 Task: Create a due date automation trigger when advanced on, on the tuesday before a card is due add fields with custom field "Resume" set to 10 at 11:00 AM.
Action: Mouse moved to (974, 289)
Screenshot: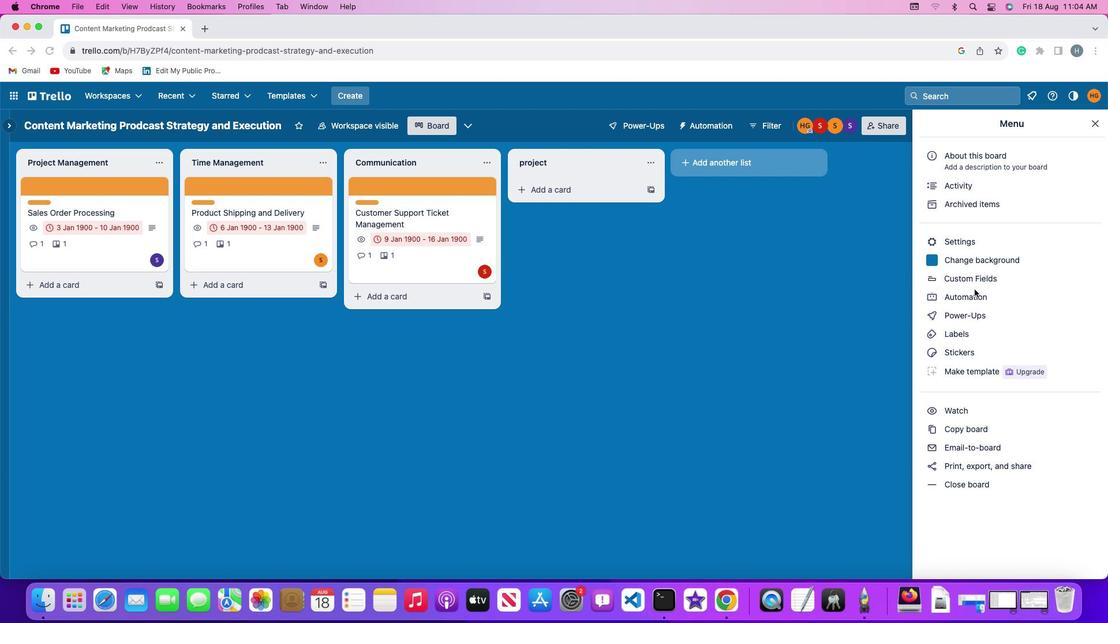 
Action: Mouse pressed left at (974, 289)
Screenshot: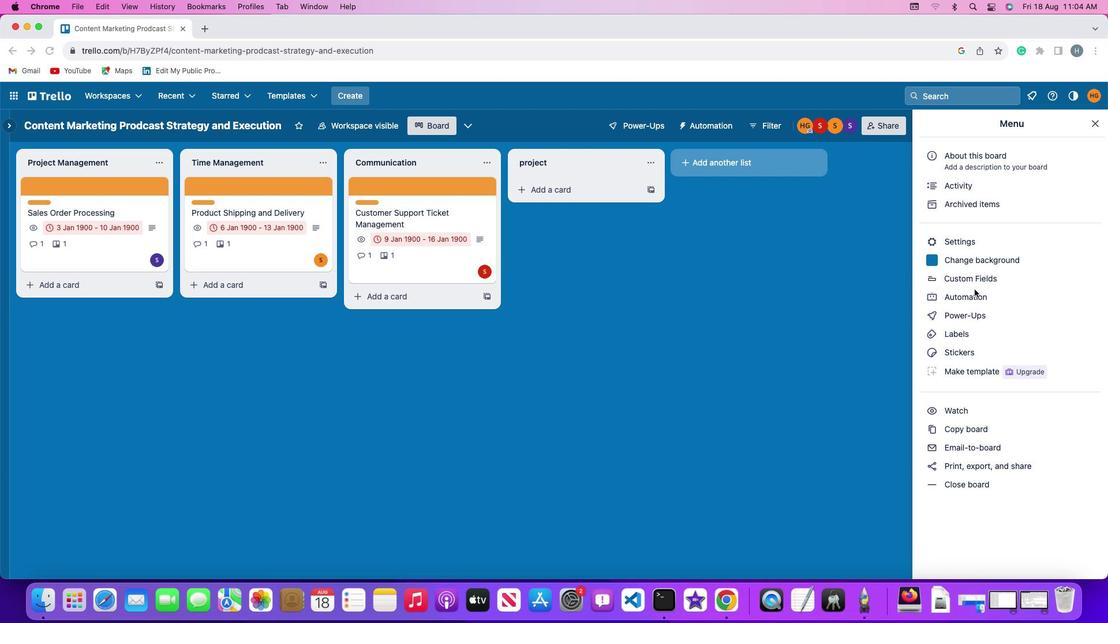 
Action: Mouse moved to (974, 289)
Screenshot: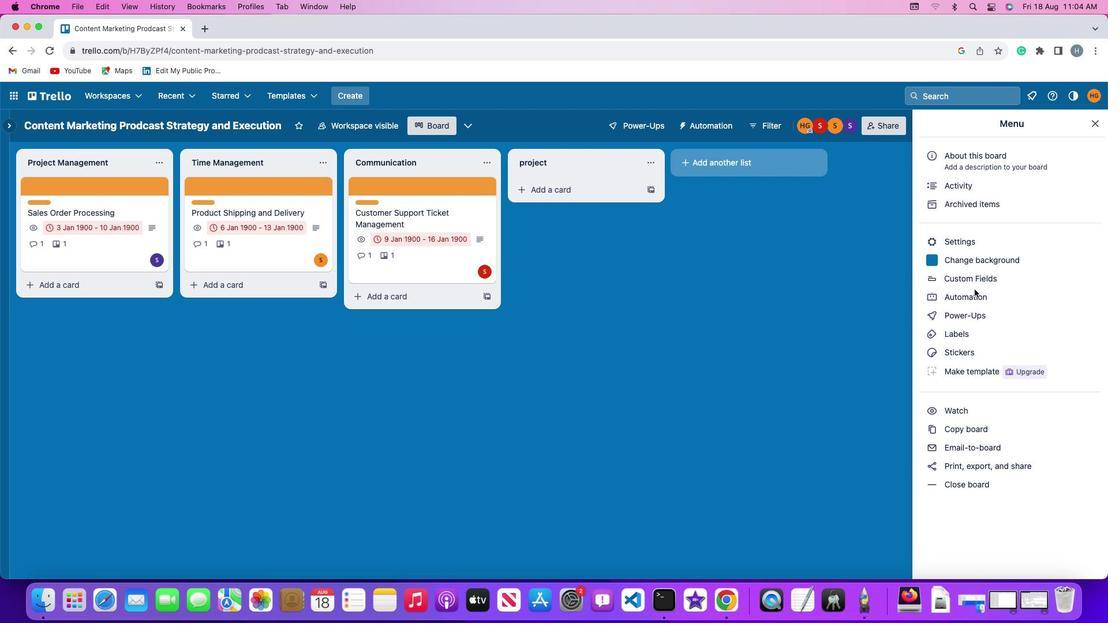 
Action: Mouse pressed left at (974, 289)
Screenshot: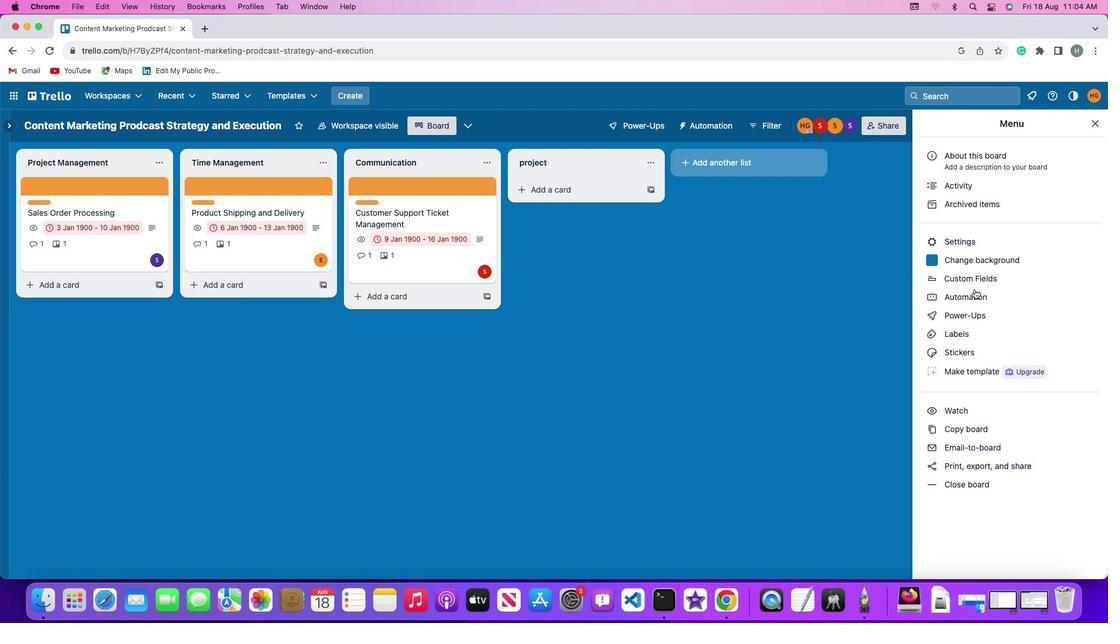 
Action: Mouse moved to (69, 270)
Screenshot: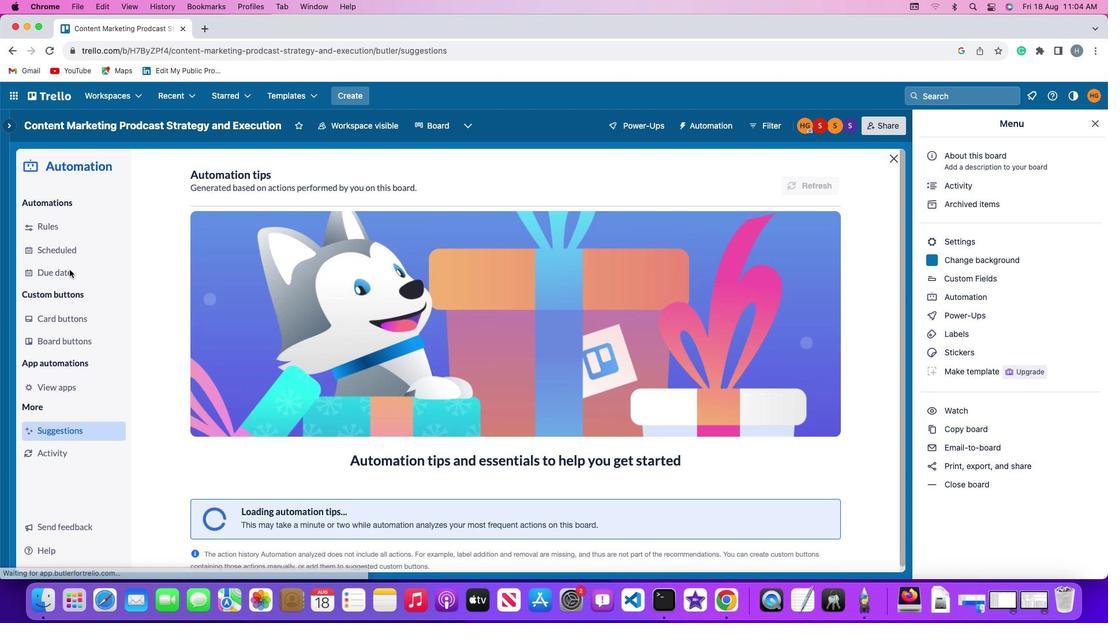 
Action: Mouse pressed left at (69, 270)
Screenshot: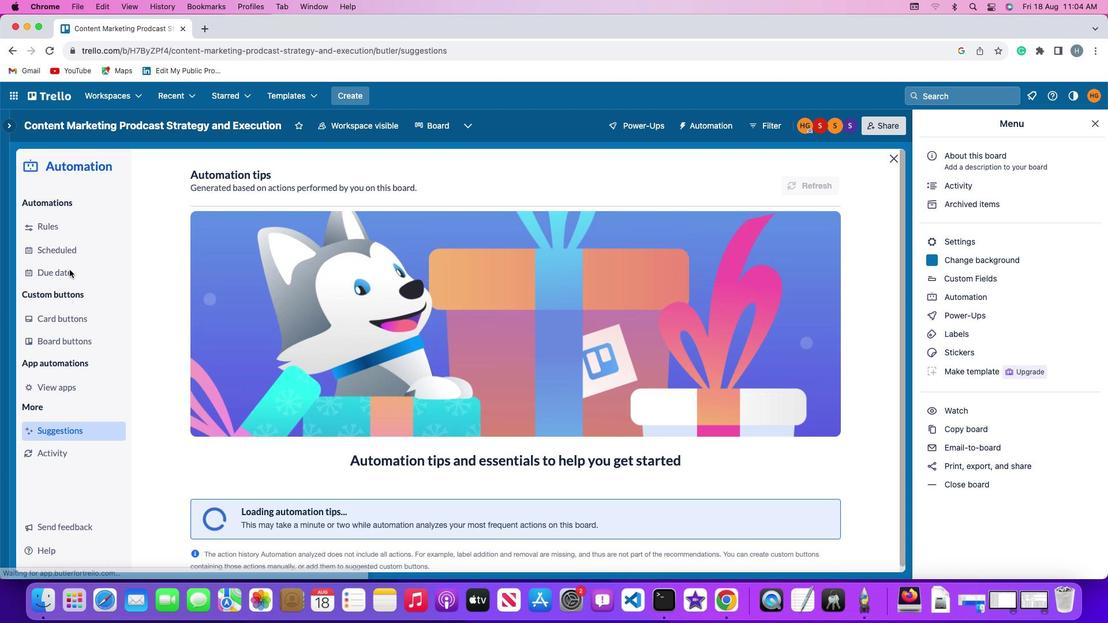 
Action: Mouse moved to (781, 178)
Screenshot: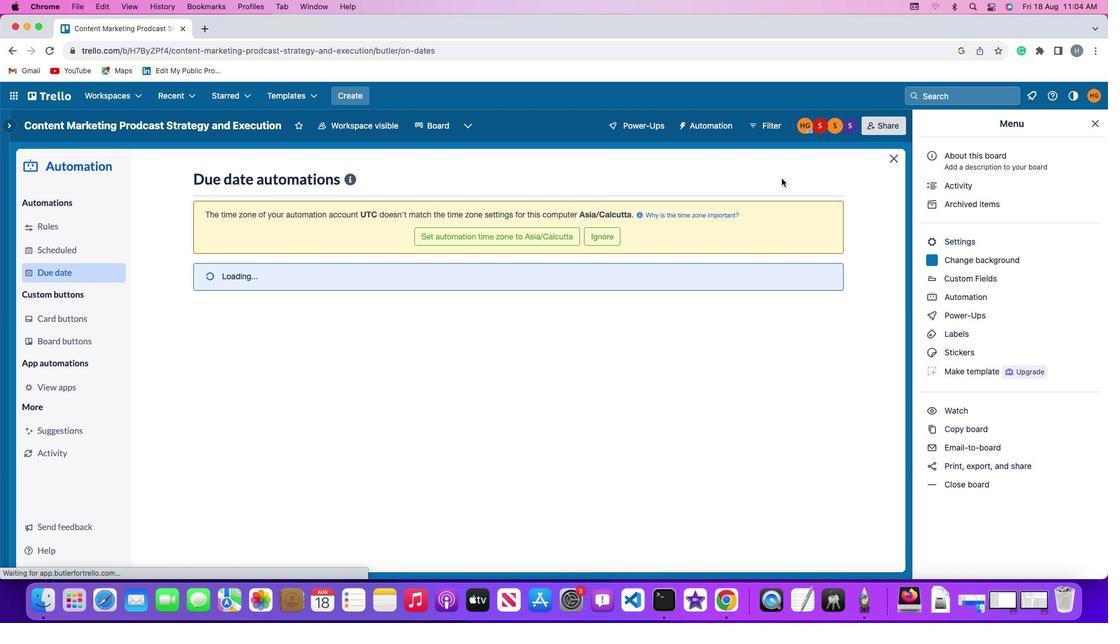 
Action: Mouse pressed left at (781, 178)
Screenshot: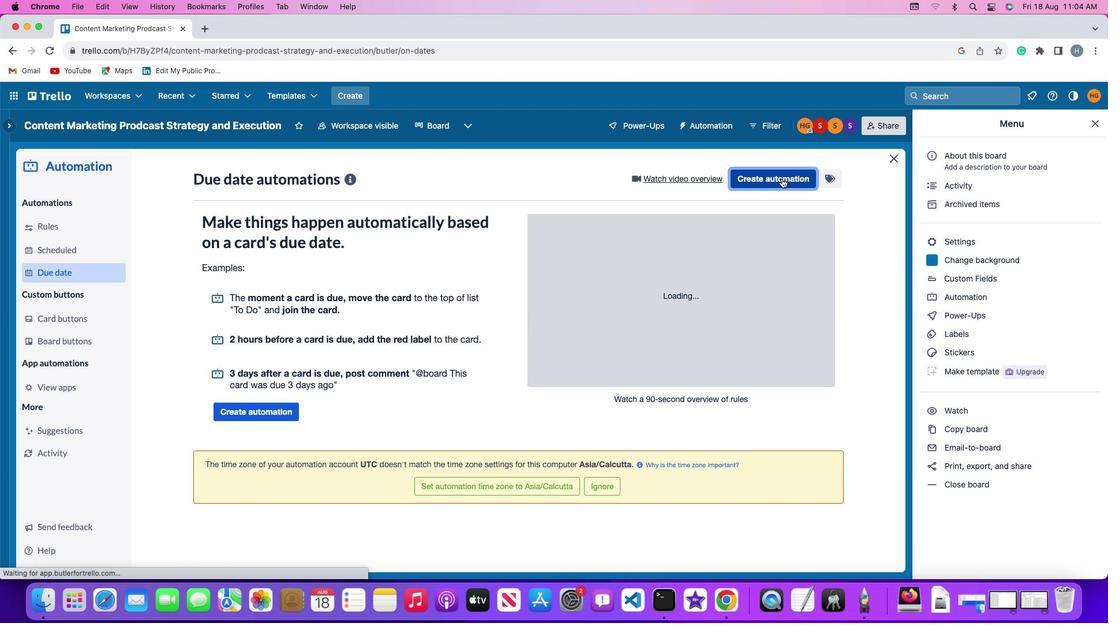 
Action: Mouse moved to (215, 288)
Screenshot: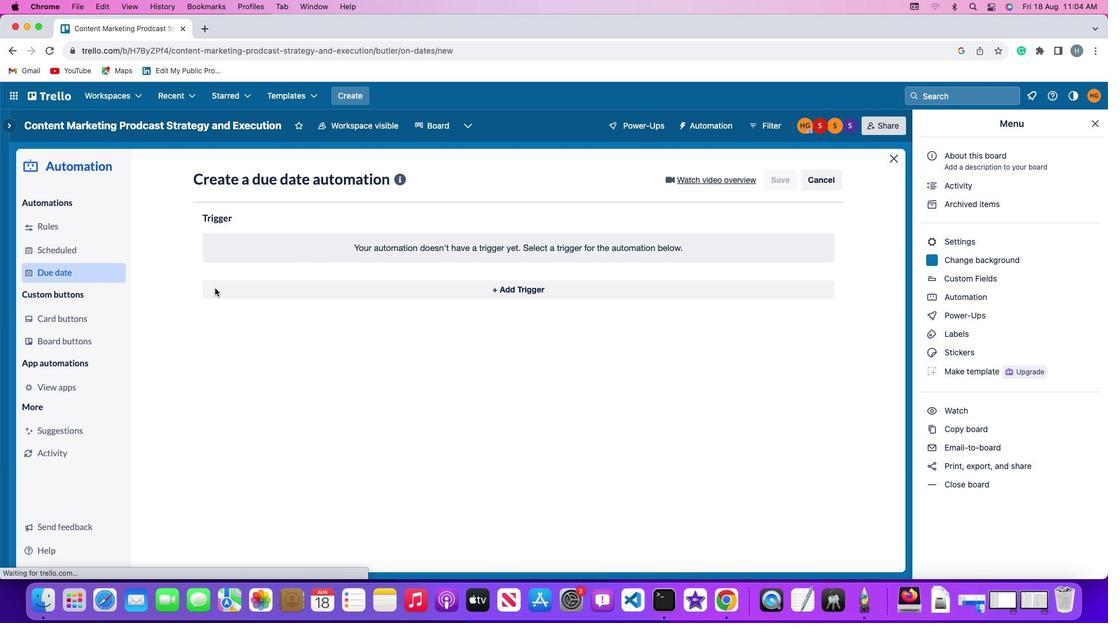 
Action: Mouse pressed left at (215, 288)
Screenshot: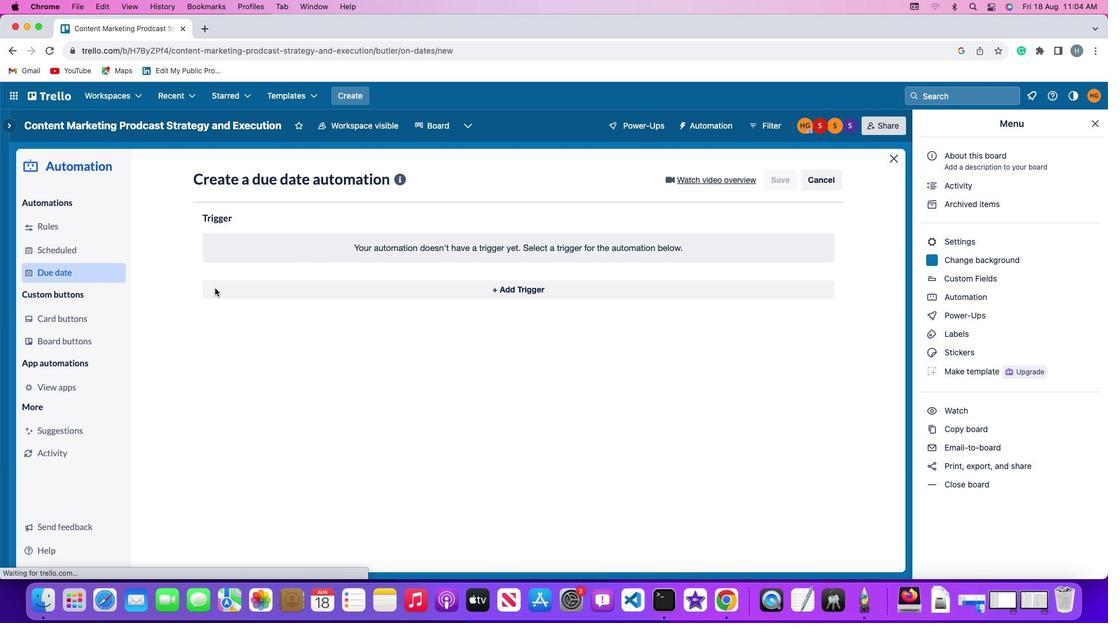 
Action: Mouse moved to (258, 501)
Screenshot: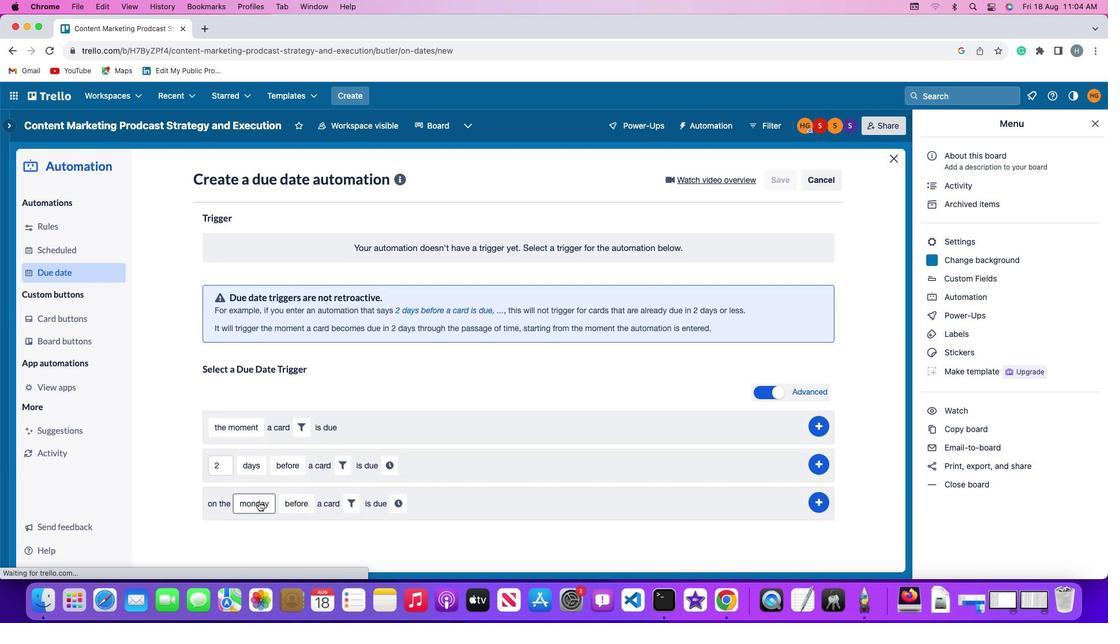 
Action: Mouse pressed left at (258, 501)
Screenshot: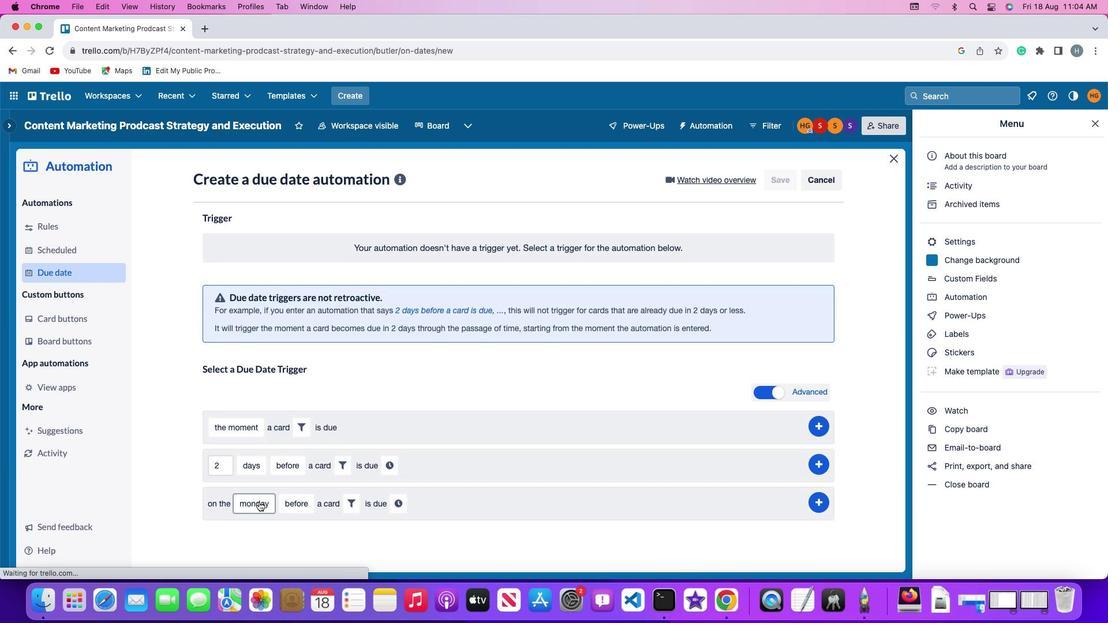 
Action: Mouse moved to (265, 367)
Screenshot: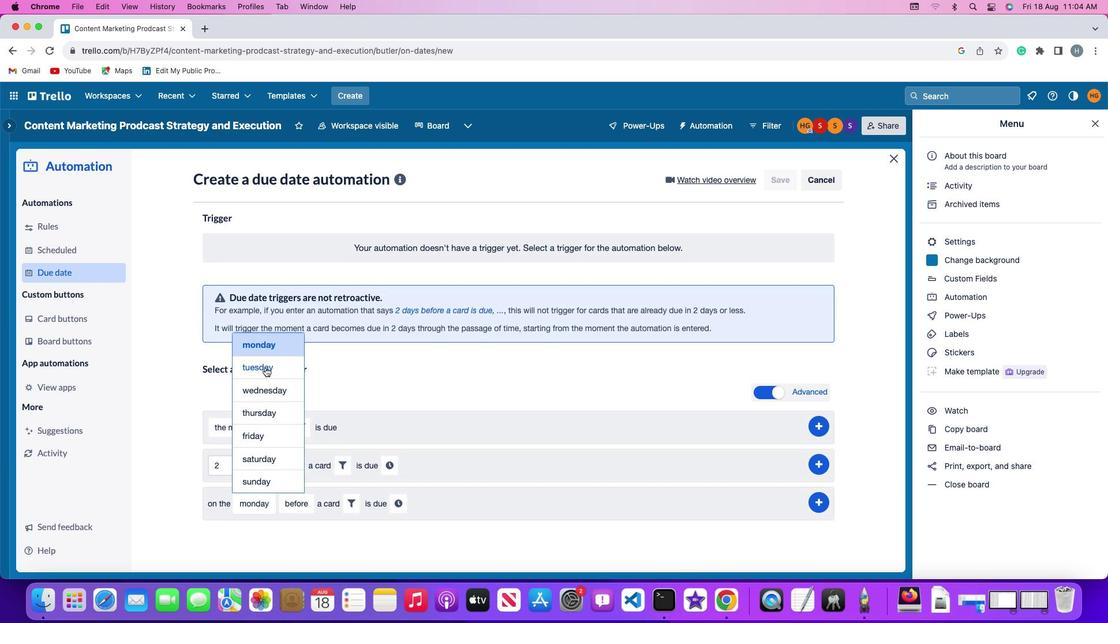 
Action: Mouse pressed left at (265, 367)
Screenshot: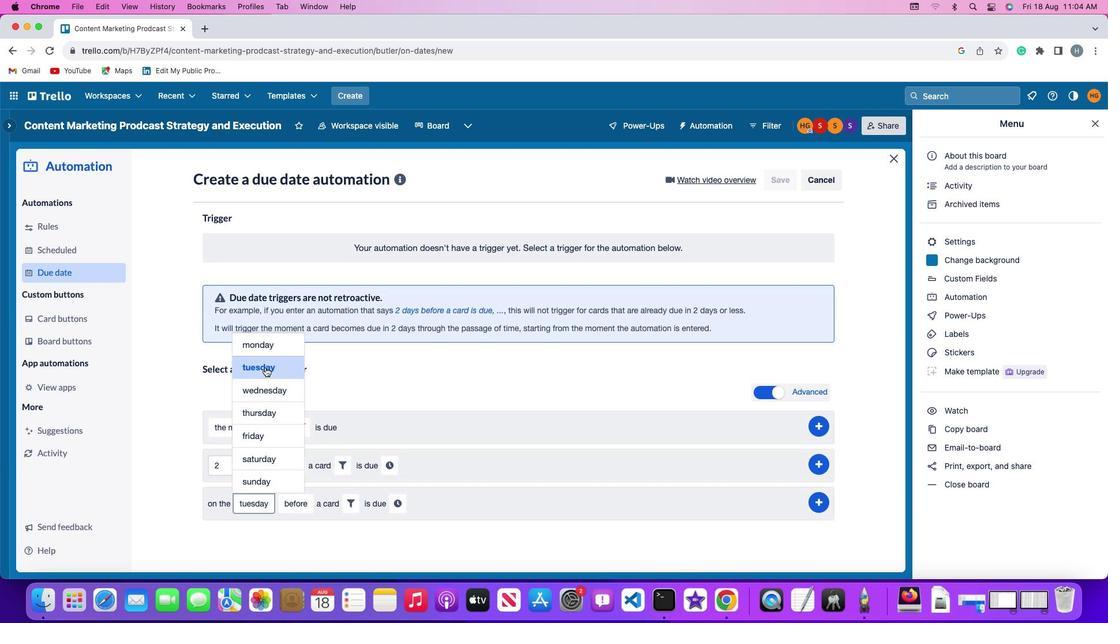 
Action: Mouse moved to (305, 504)
Screenshot: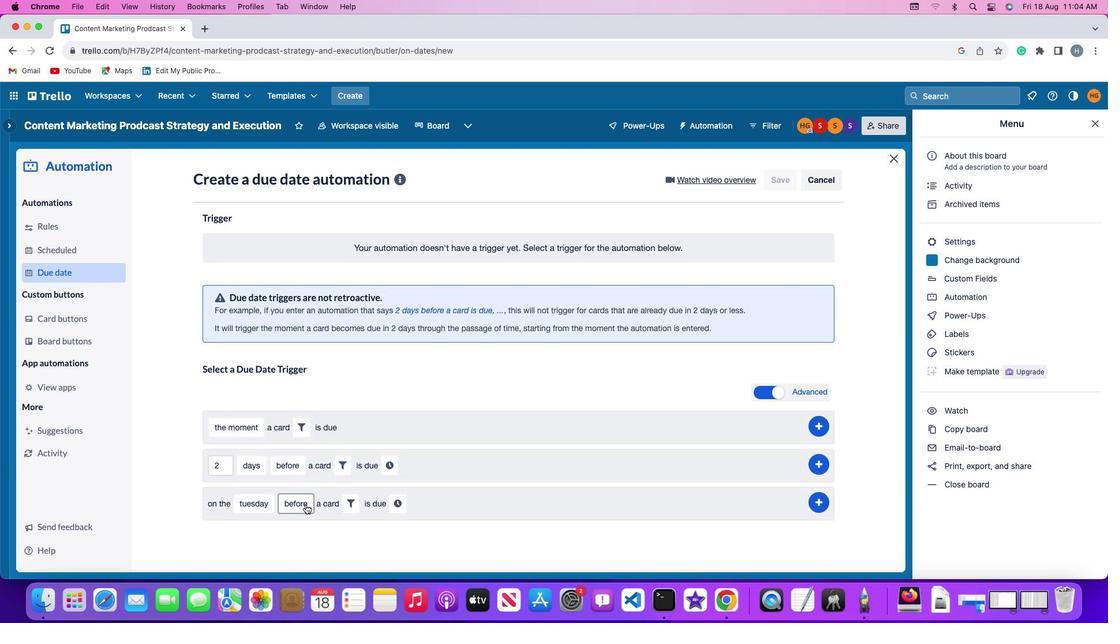 
Action: Mouse pressed left at (305, 504)
Screenshot: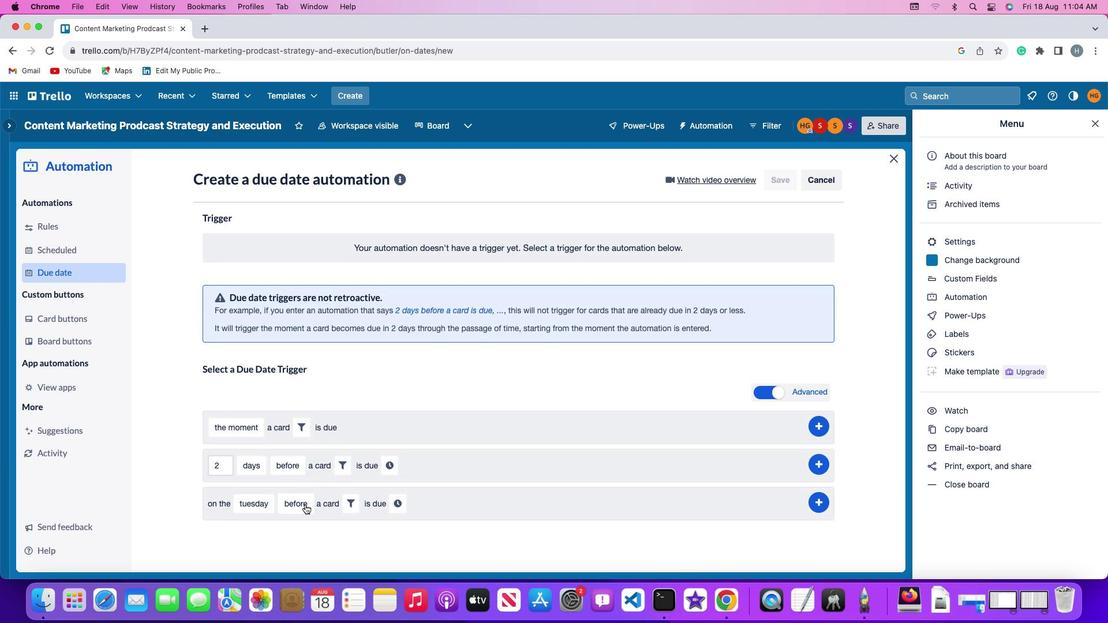 
Action: Mouse moved to (328, 411)
Screenshot: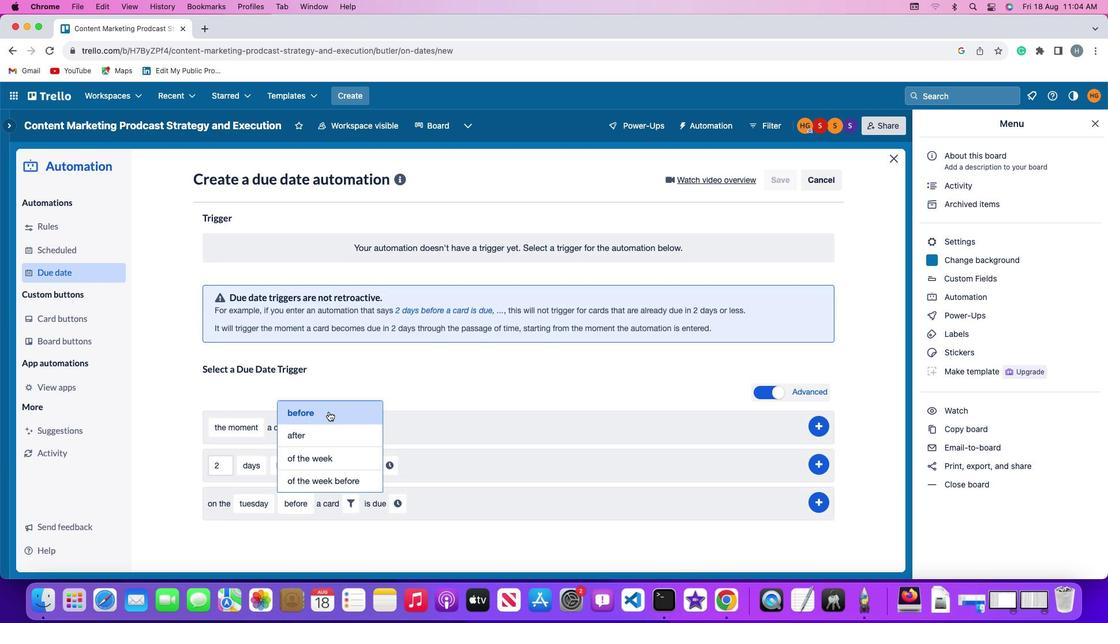 
Action: Mouse pressed left at (328, 411)
Screenshot: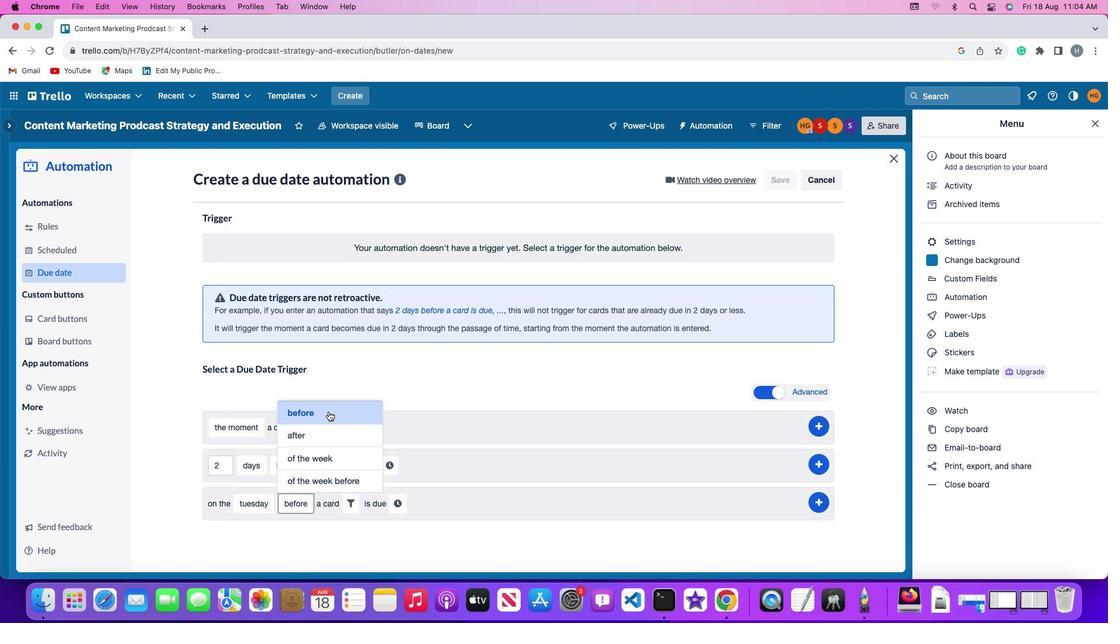 
Action: Mouse moved to (357, 503)
Screenshot: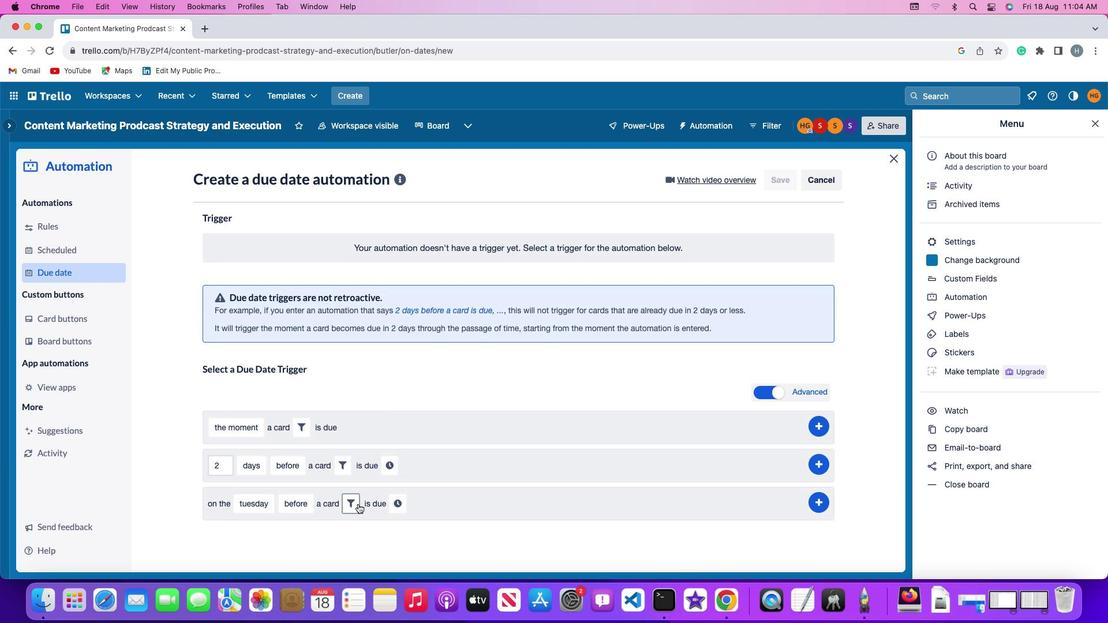 
Action: Mouse pressed left at (357, 503)
Screenshot: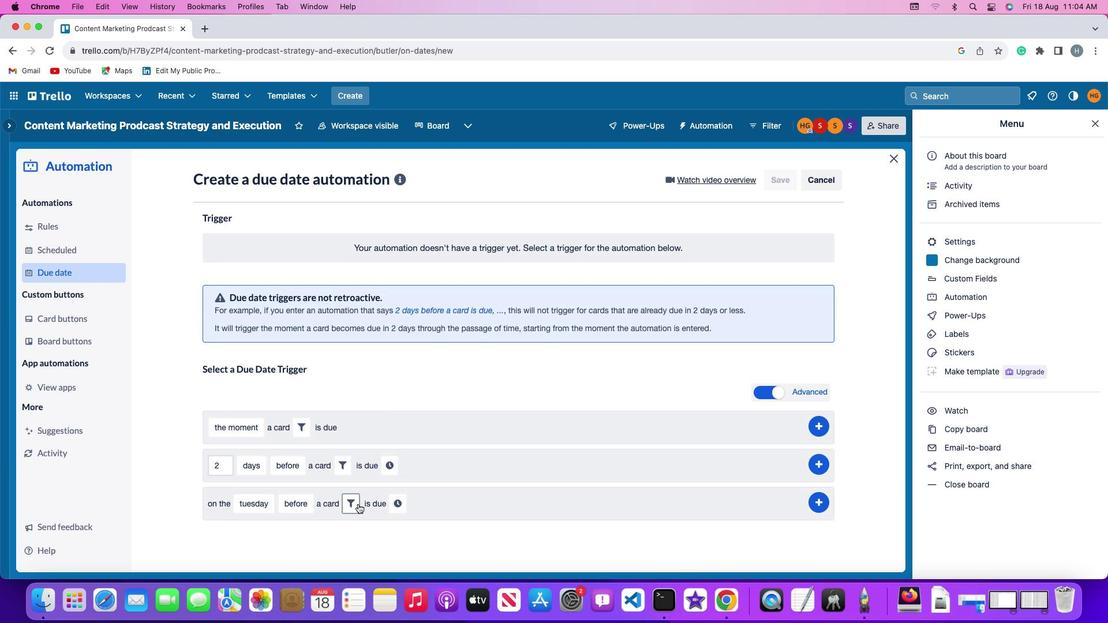 
Action: Mouse moved to (533, 538)
Screenshot: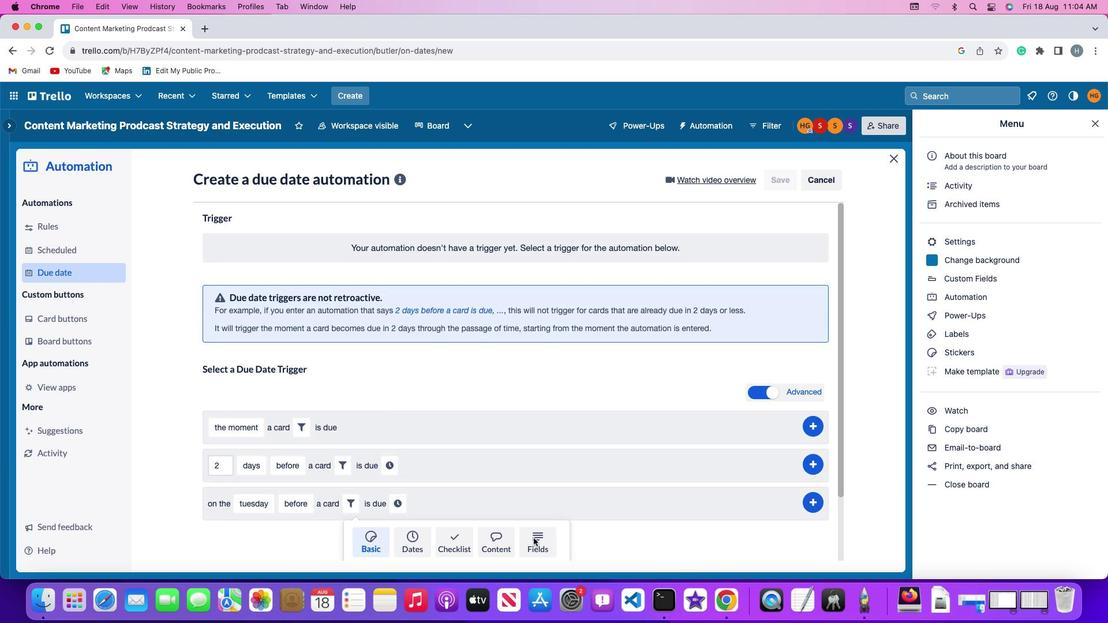 
Action: Mouse pressed left at (533, 538)
Screenshot: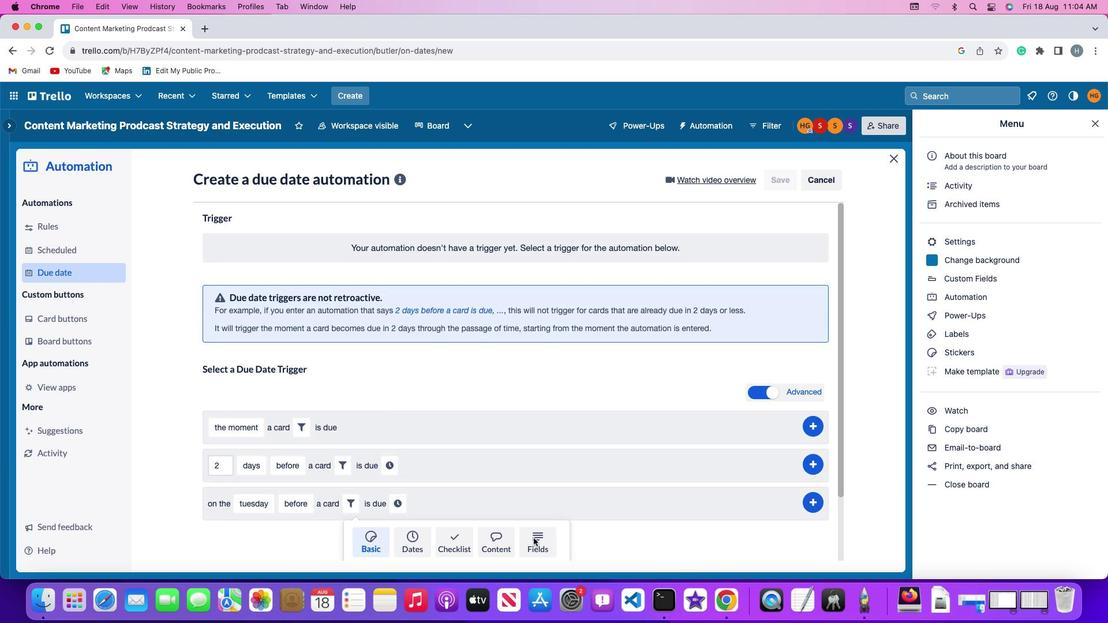 
Action: Mouse moved to (281, 530)
Screenshot: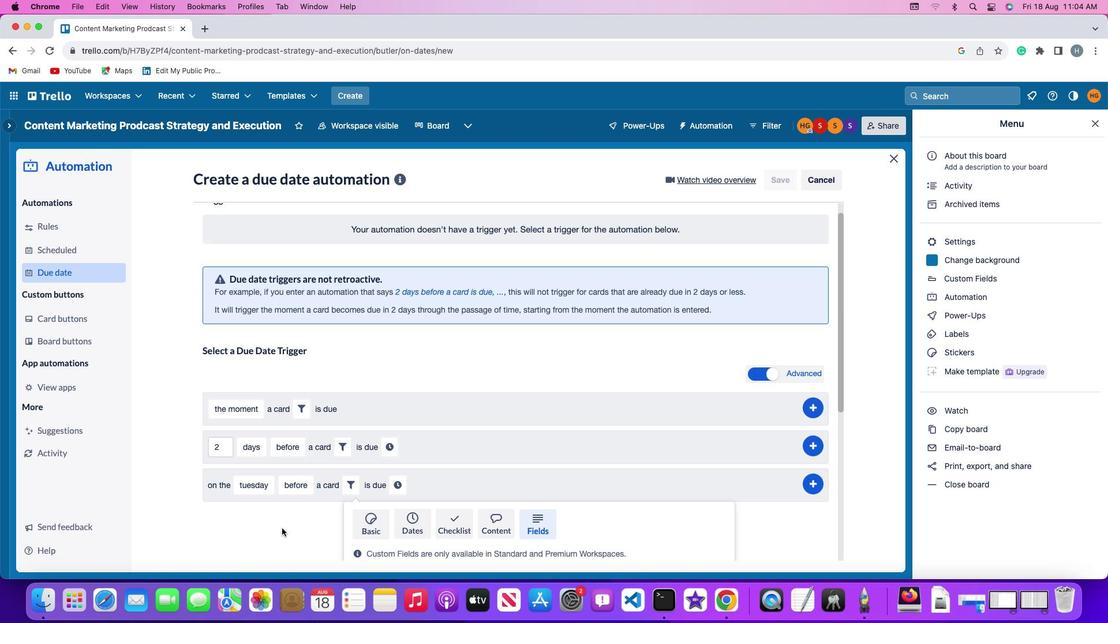 
Action: Mouse scrolled (281, 530) with delta (0, 0)
Screenshot: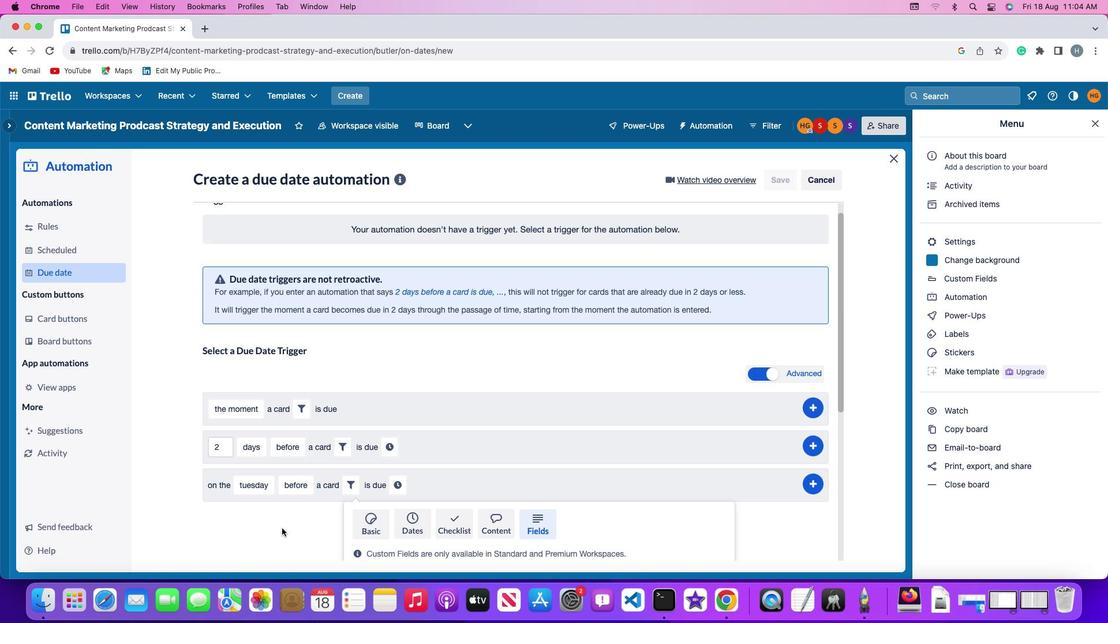 
Action: Mouse scrolled (281, 530) with delta (0, 0)
Screenshot: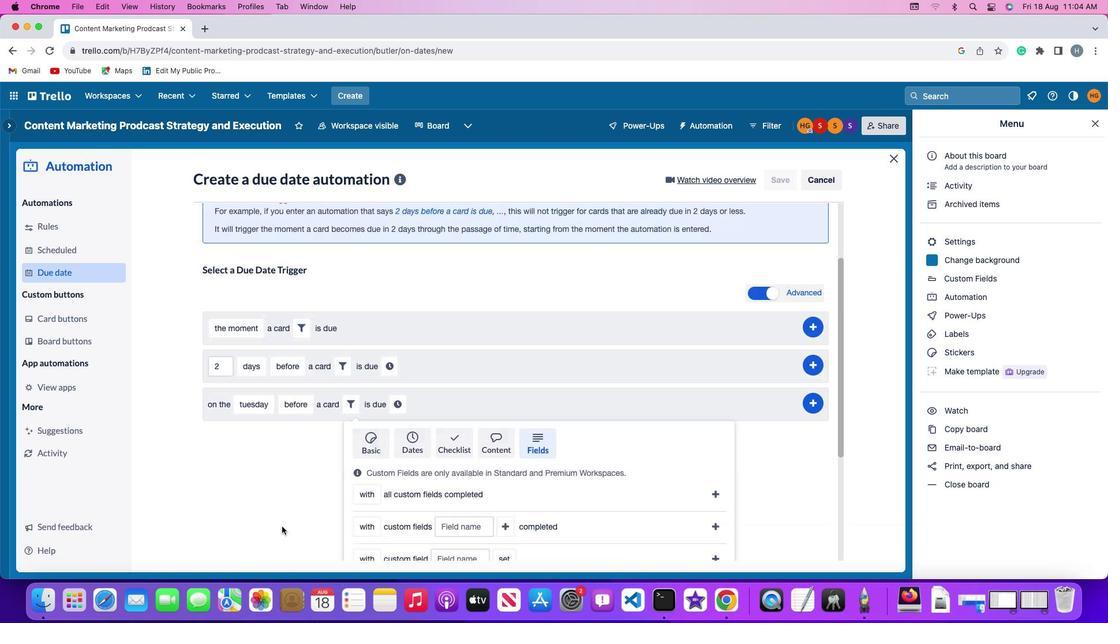 
Action: Mouse moved to (281, 530)
Screenshot: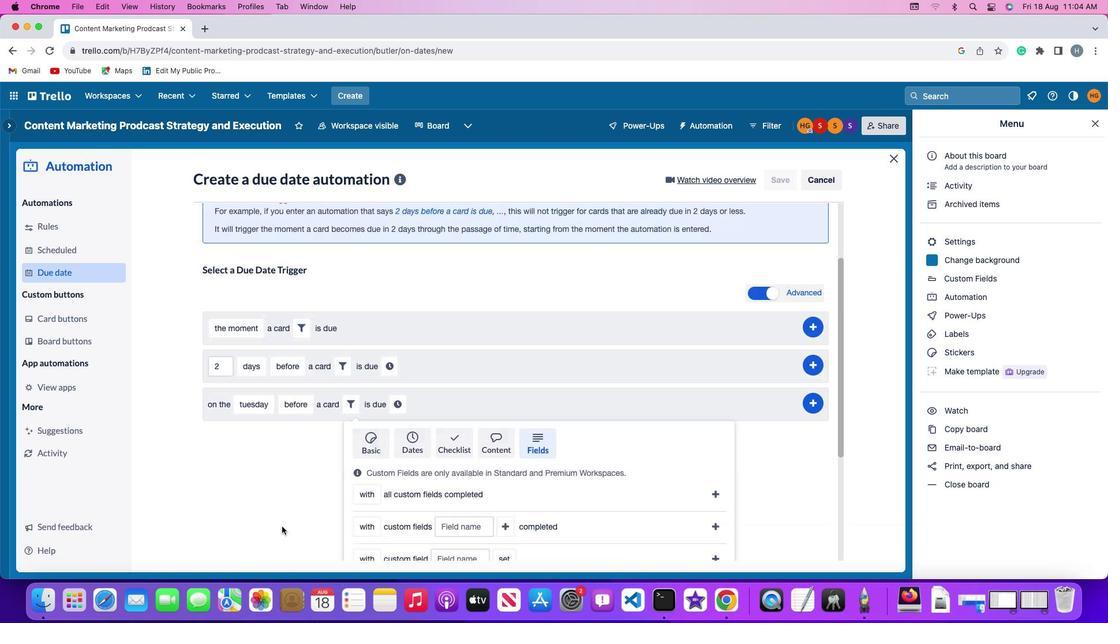 
Action: Mouse scrolled (281, 530) with delta (0, -1)
Screenshot: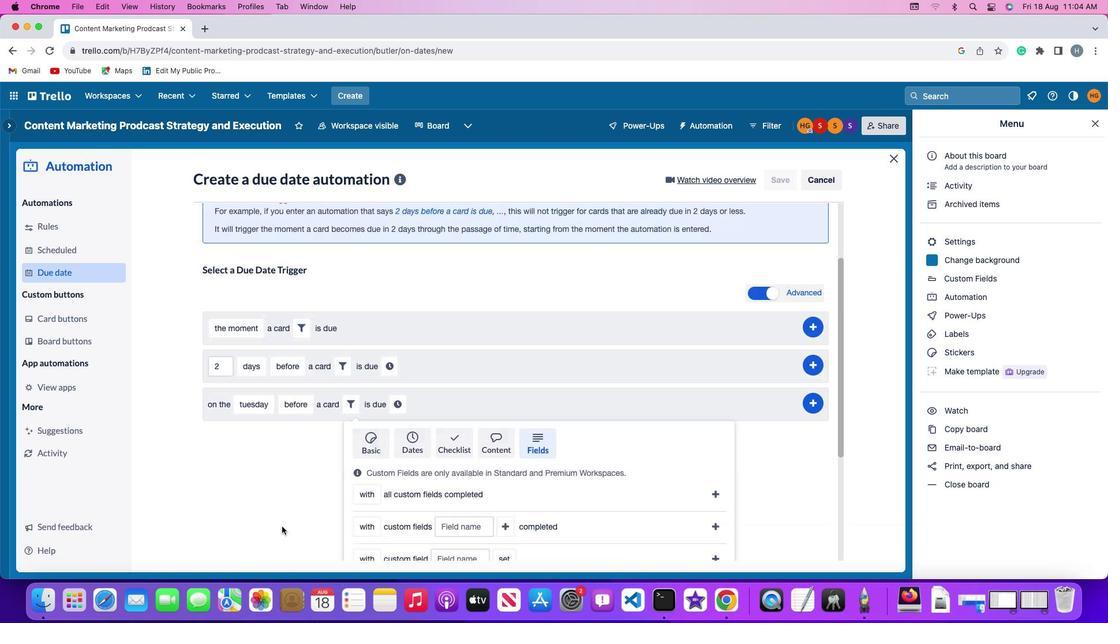 
Action: Mouse moved to (281, 529)
Screenshot: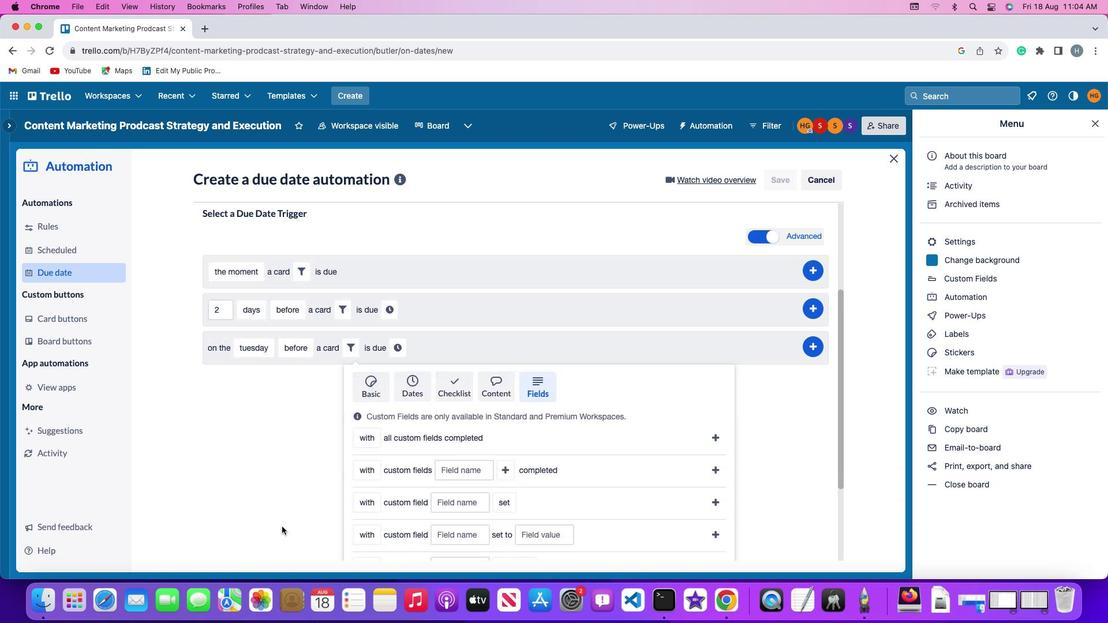 
Action: Mouse scrolled (281, 529) with delta (0, -2)
Screenshot: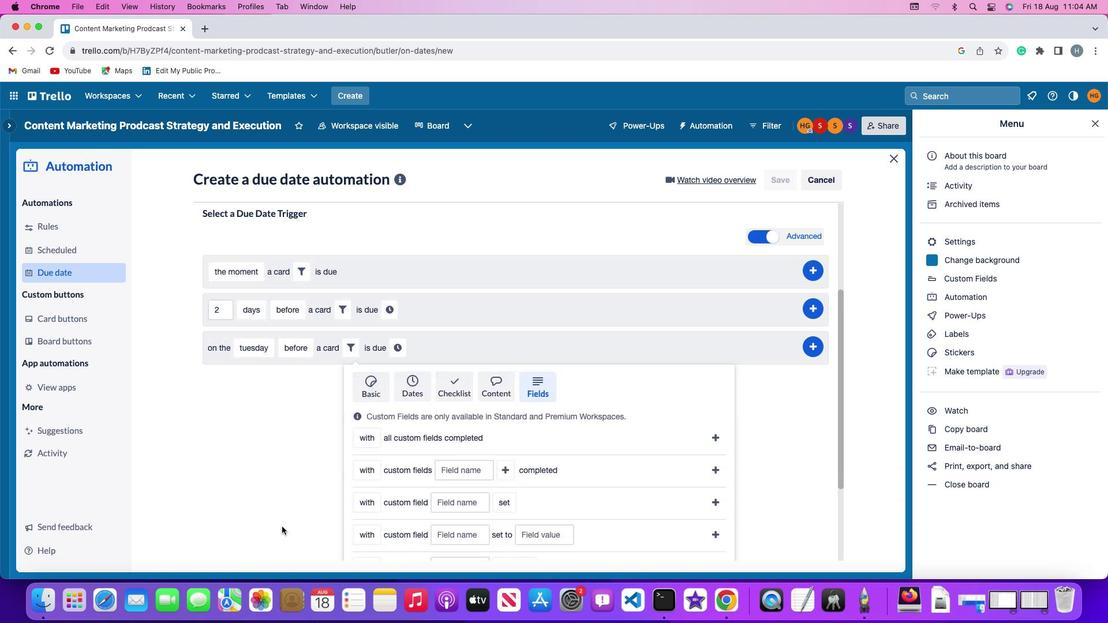 
Action: Mouse moved to (281, 528)
Screenshot: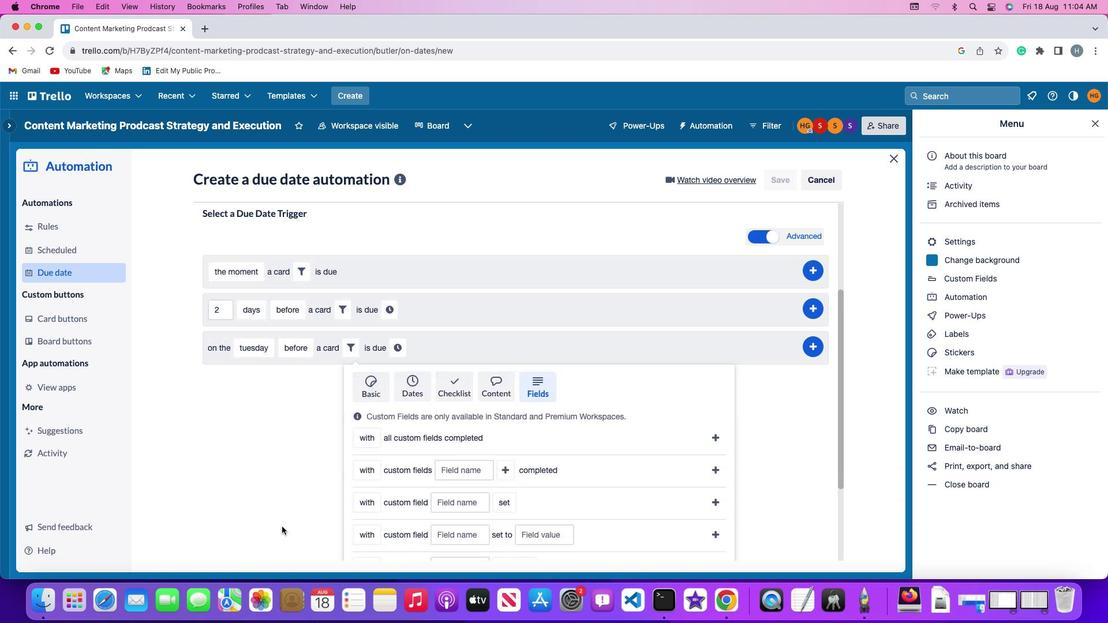 
Action: Mouse scrolled (281, 528) with delta (0, -3)
Screenshot: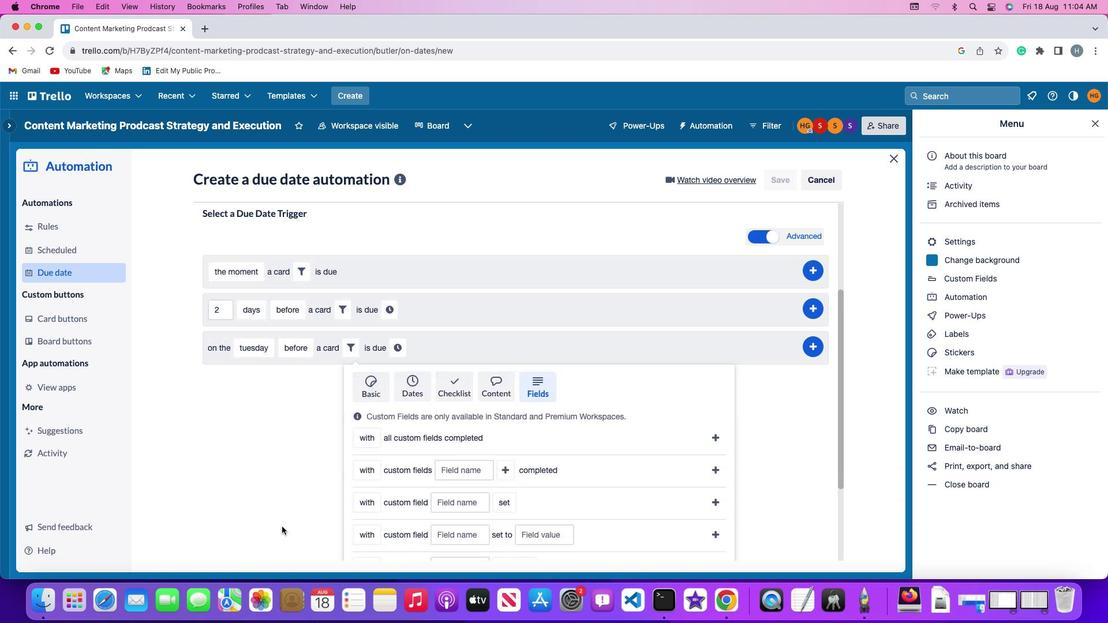 
Action: Mouse moved to (282, 520)
Screenshot: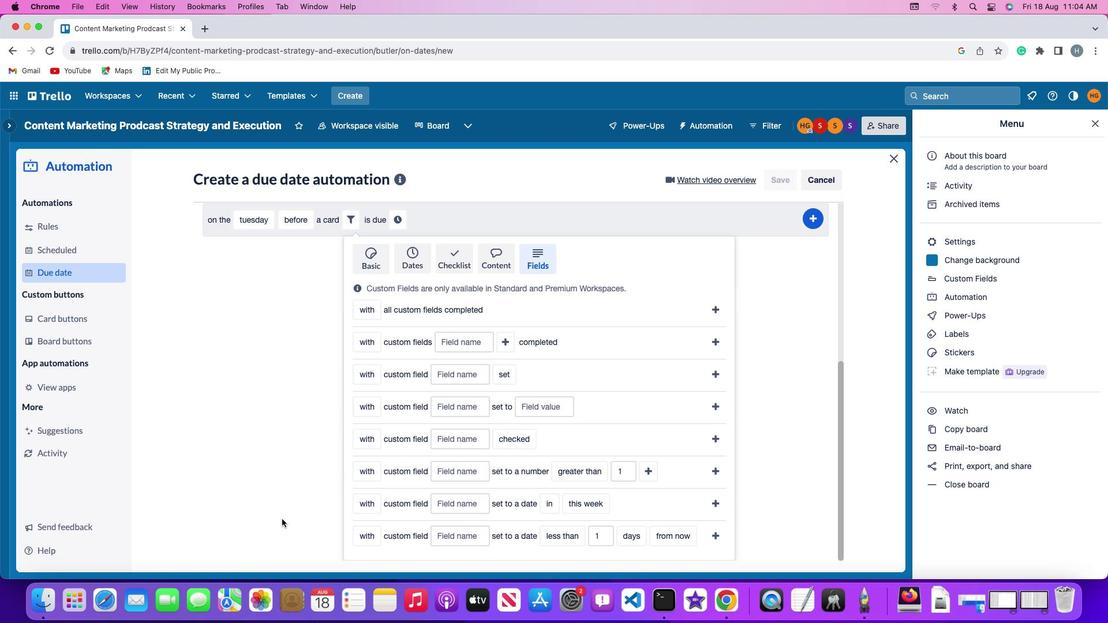 
Action: Mouse scrolled (282, 520) with delta (0, 0)
Screenshot: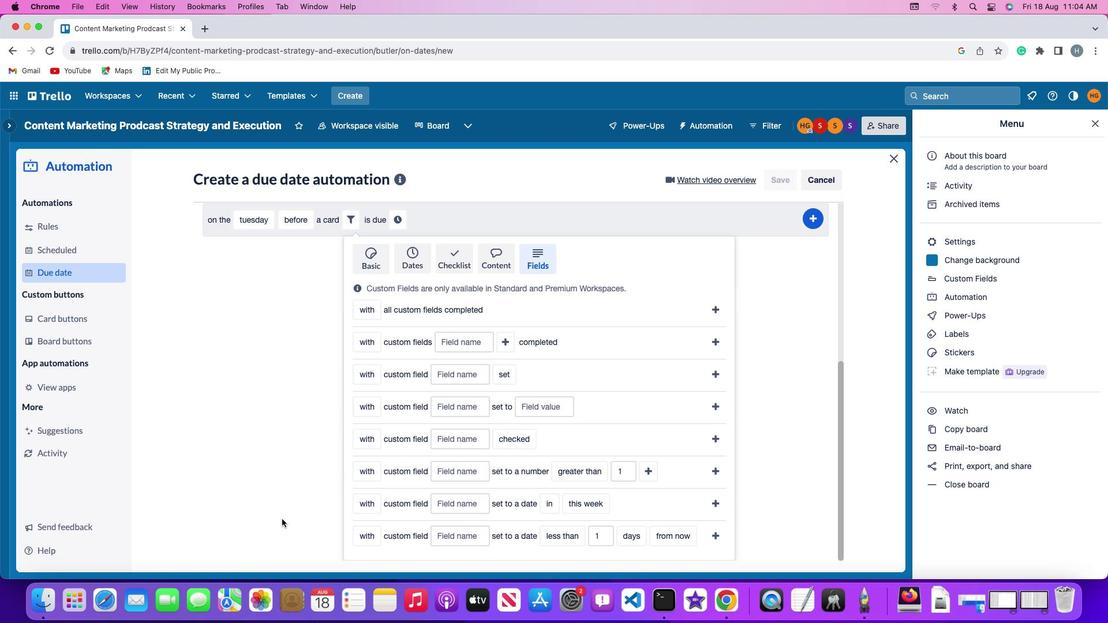 
Action: Mouse scrolled (282, 520) with delta (0, 0)
Screenshot: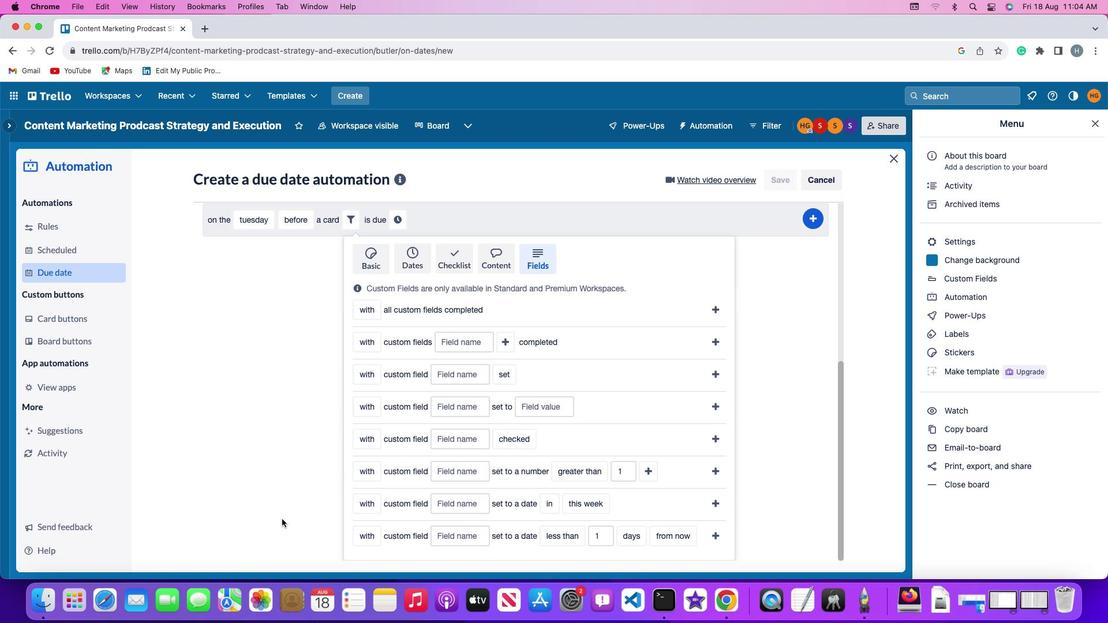 
Action: Mouse moved to (282, 519)
Screenshot: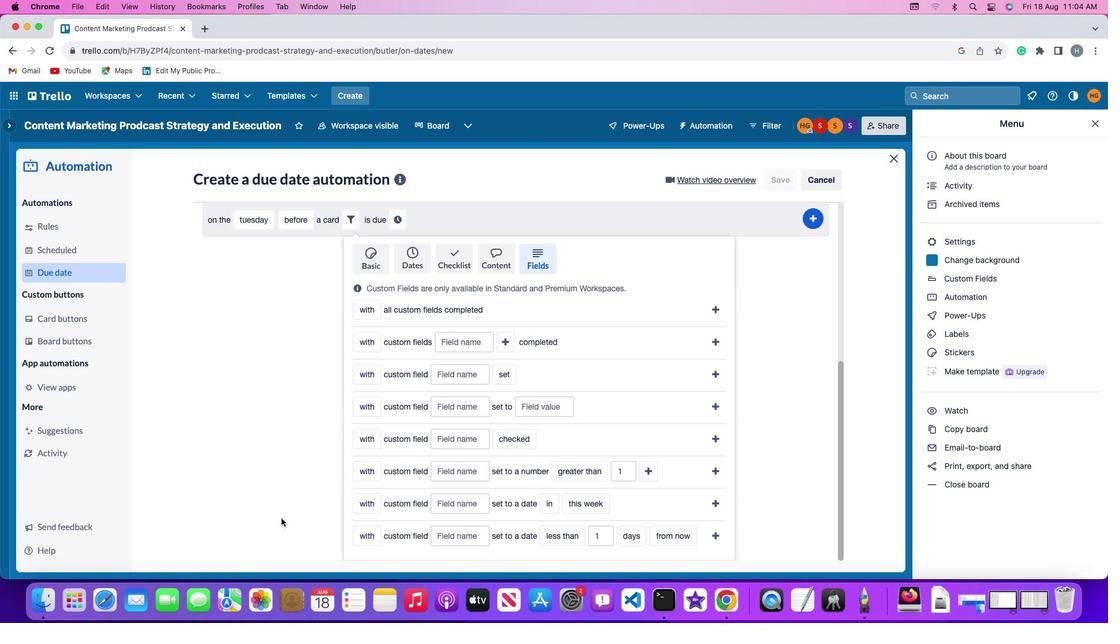 
Action: Mouse scrolled (282, 519) with delta (0, -1)
Screenshot: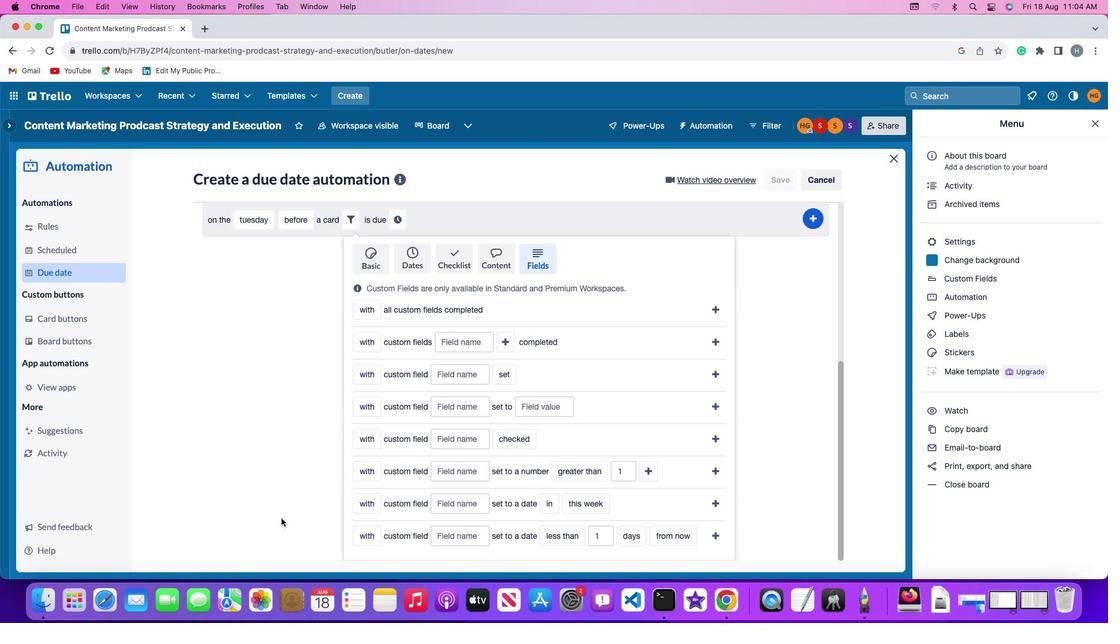 
Action: Mouse moved to (282, 519)
Screenshot: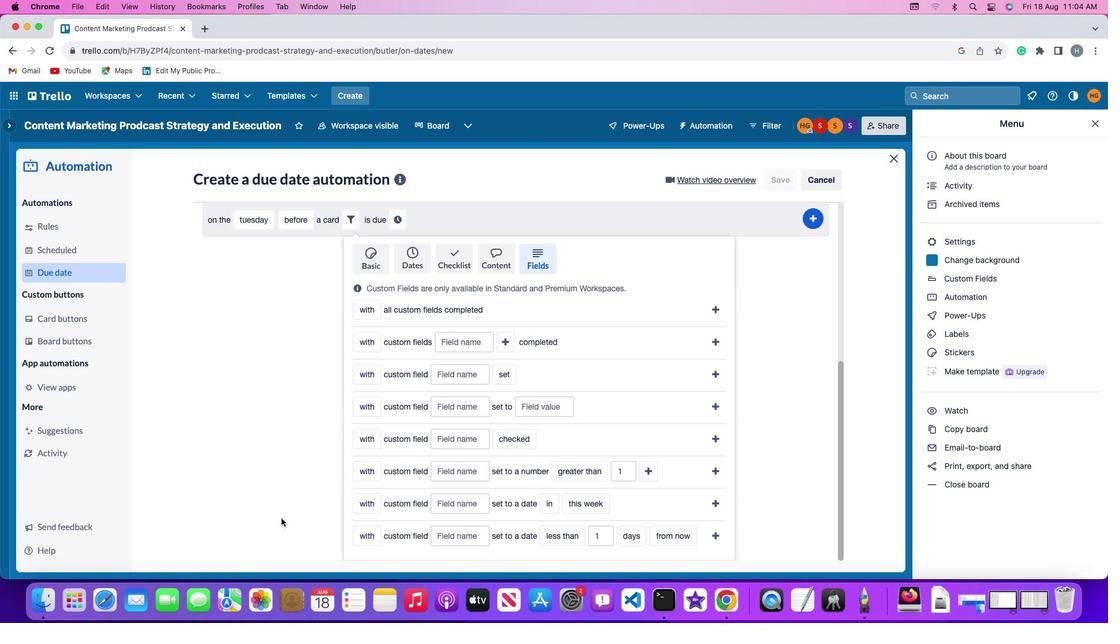 
Action: Mouse scrolled (282, 519) with delta (0, -2)
Screenshot: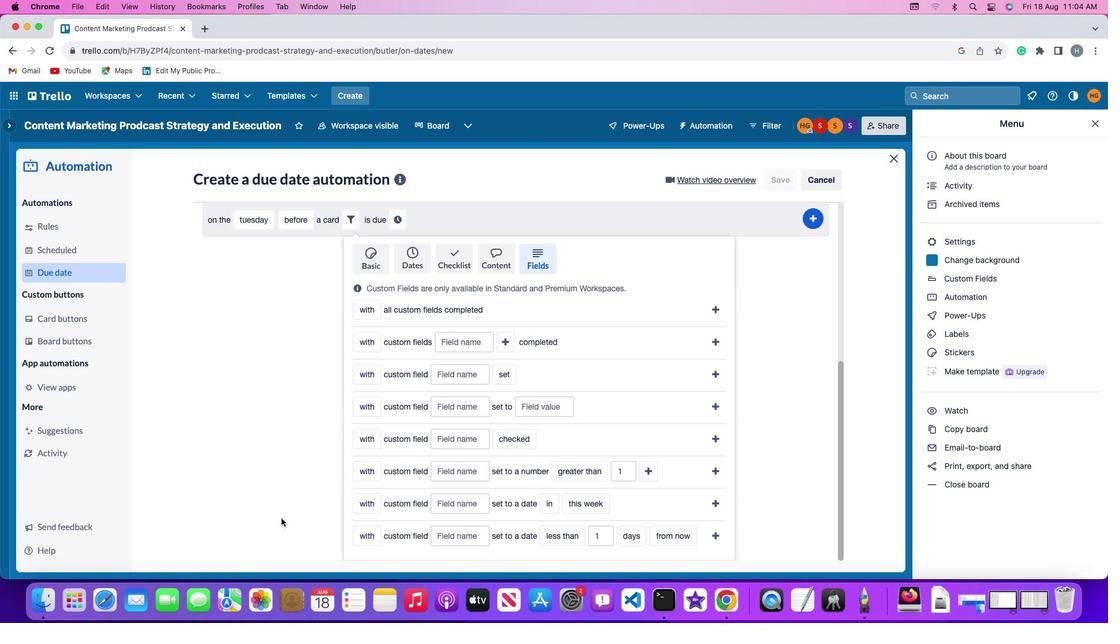 
Action: Mouse moved to (281, 519)
Screenshot: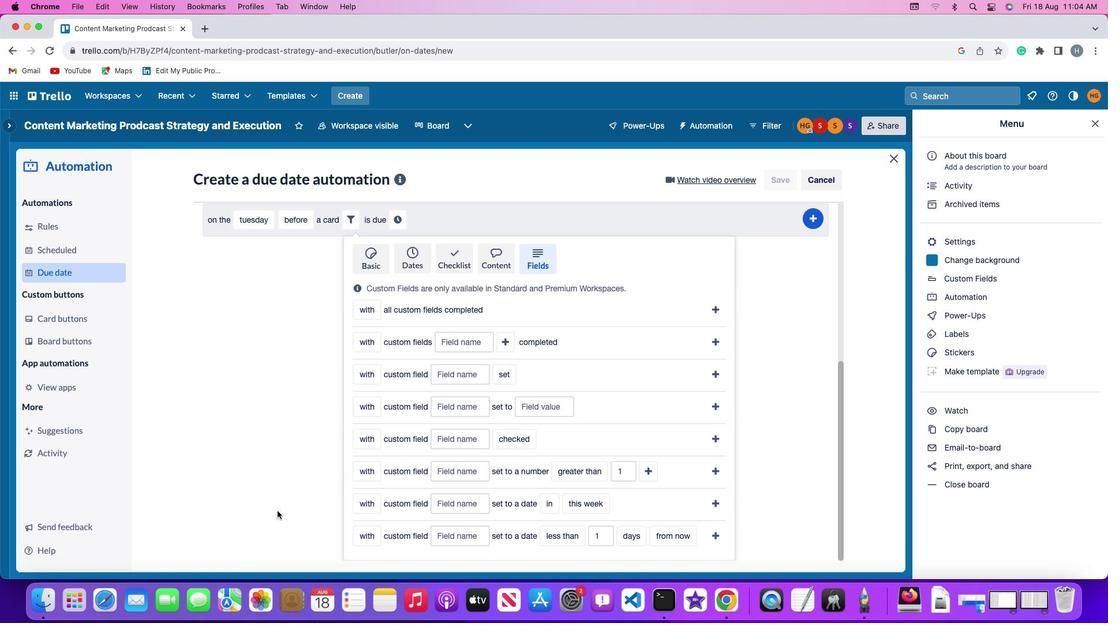 
Action: Mouse scrolled (281, 519) with delta (0, -2)
Screenshot: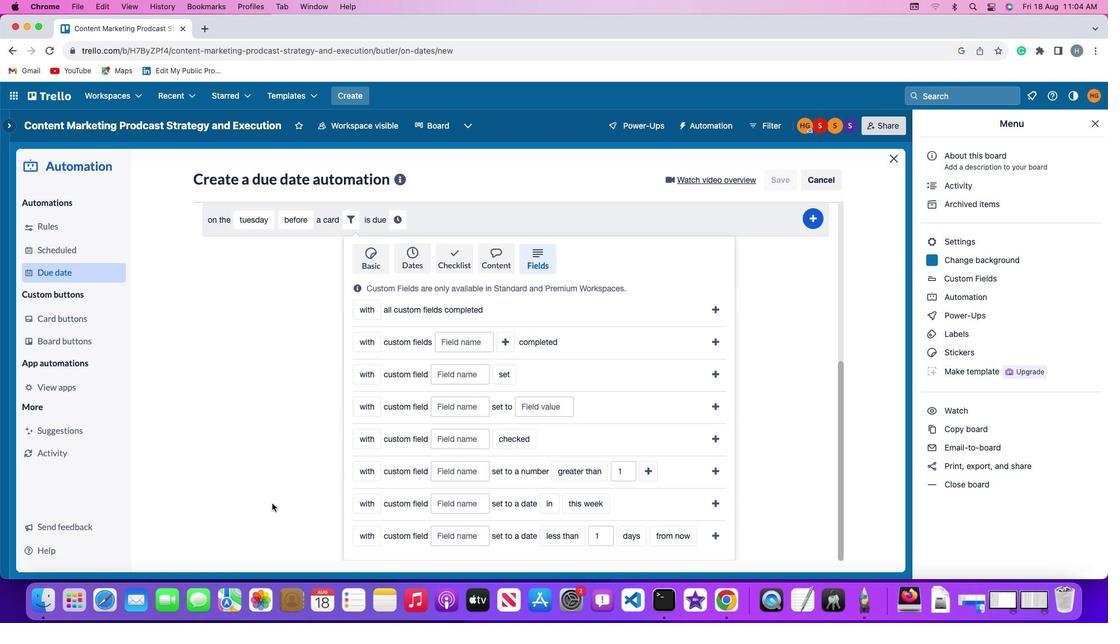 
Action: Mouse moved to (368, 404)
Screenshot: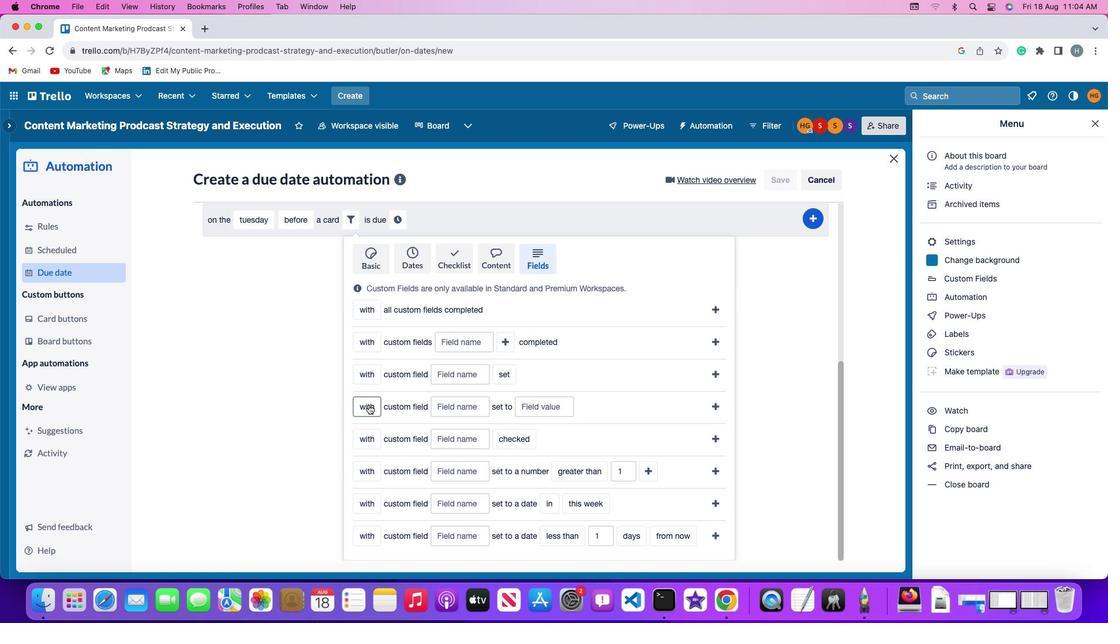 
Action: Mouse pressed left at (368, 404)
Screenshot: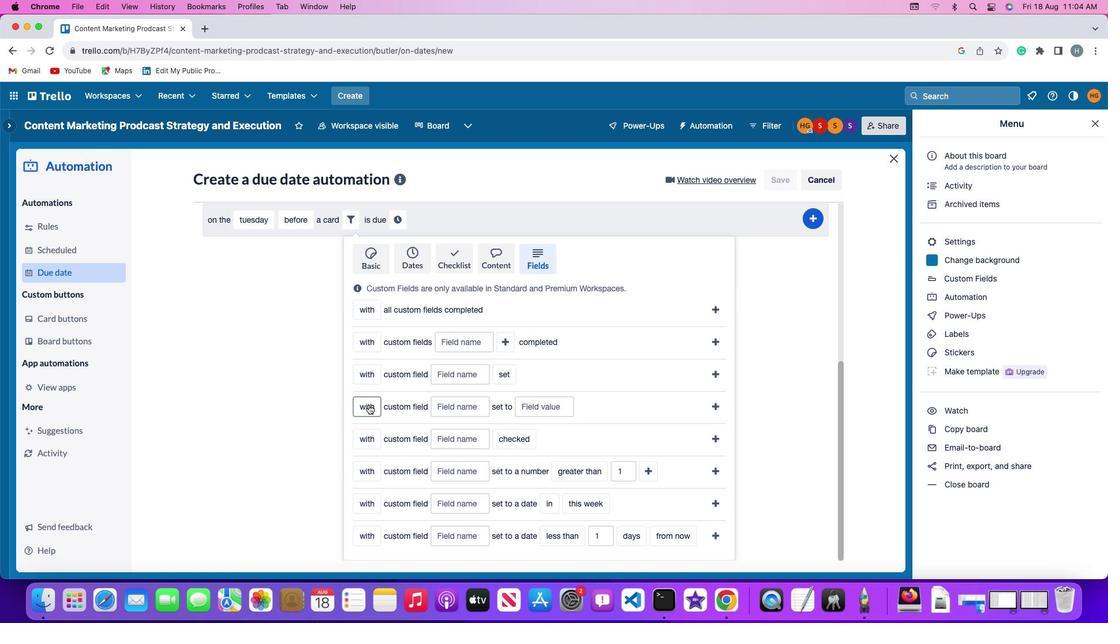 
Action: Mouse moved to (374, 427)
Screenshot: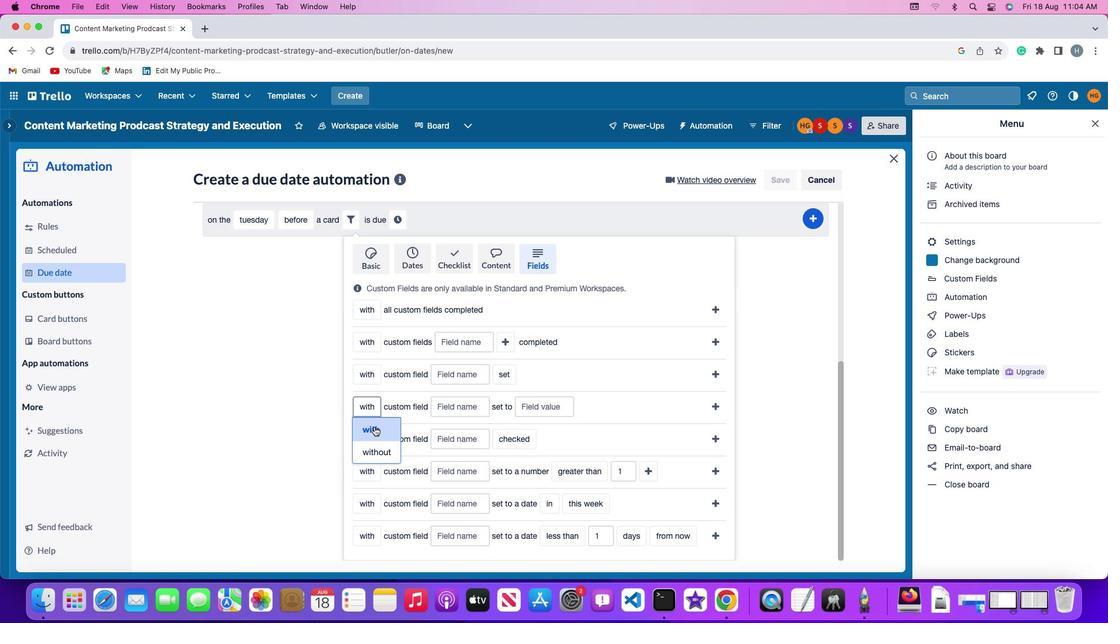 
Action: Mouse pressed left at (374, 427)
Screenshot: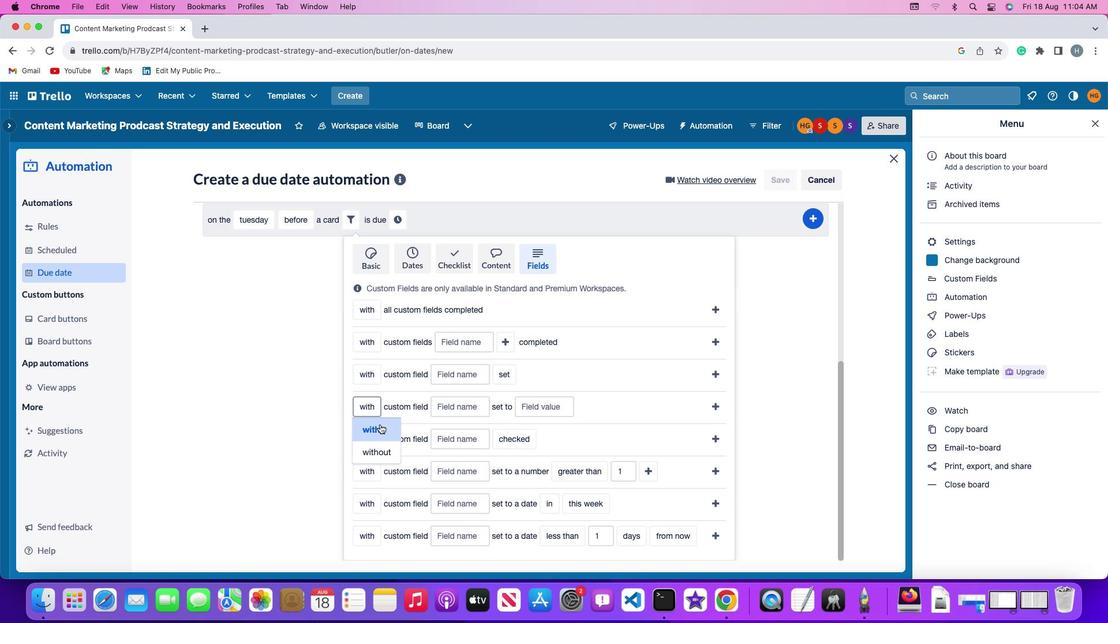 
Action: Mouse moved to (461, 408)
Screenshot: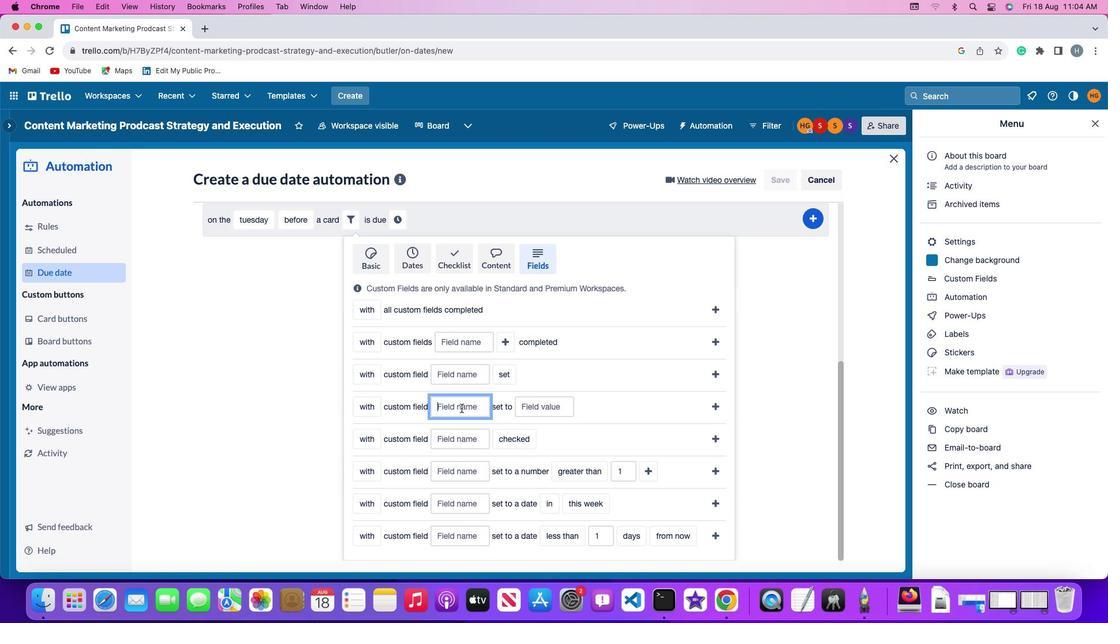 
Action: Mouse pressed left at (461, 408)
Screenshot: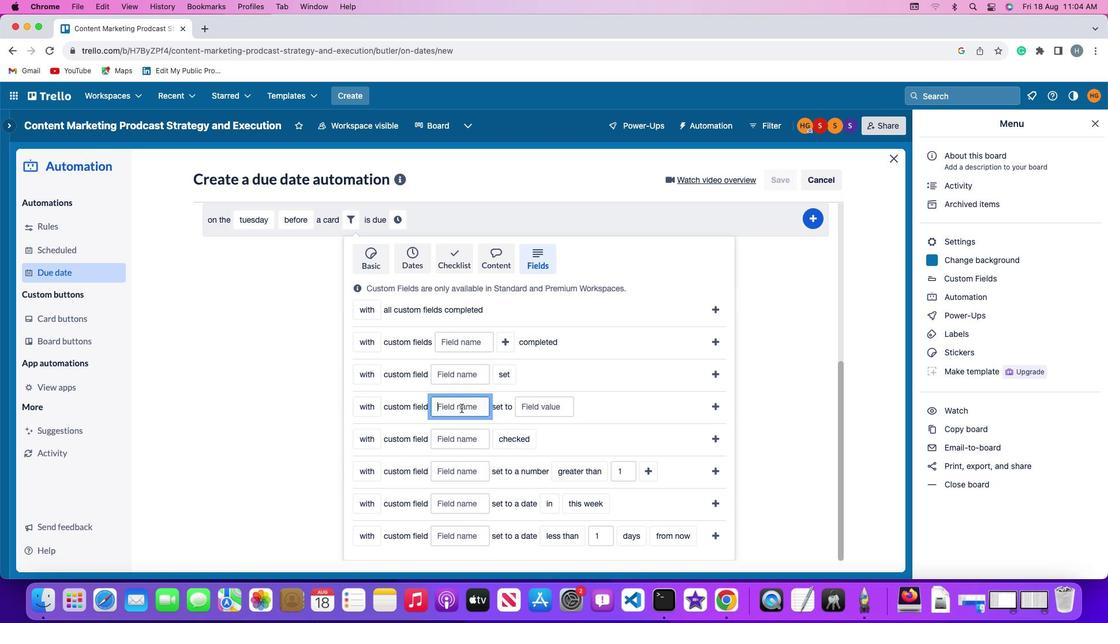 
Action: Key pressed Key.shift'R''e''s''u''m''e'
Screenshot: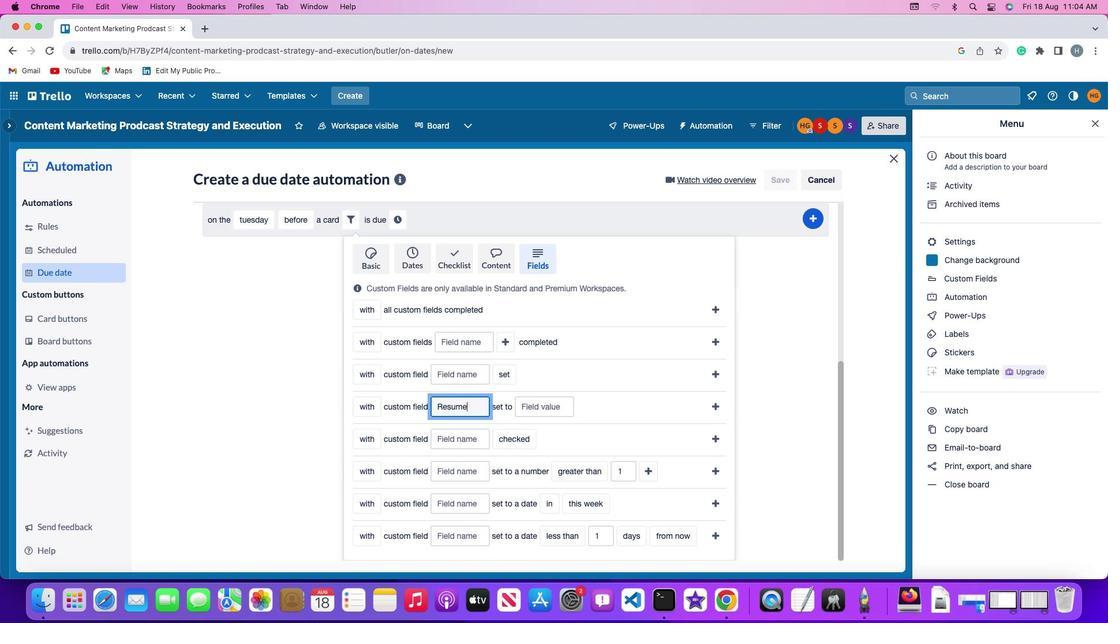 
Action: Mouse moved to (537, 405)
Screenshot: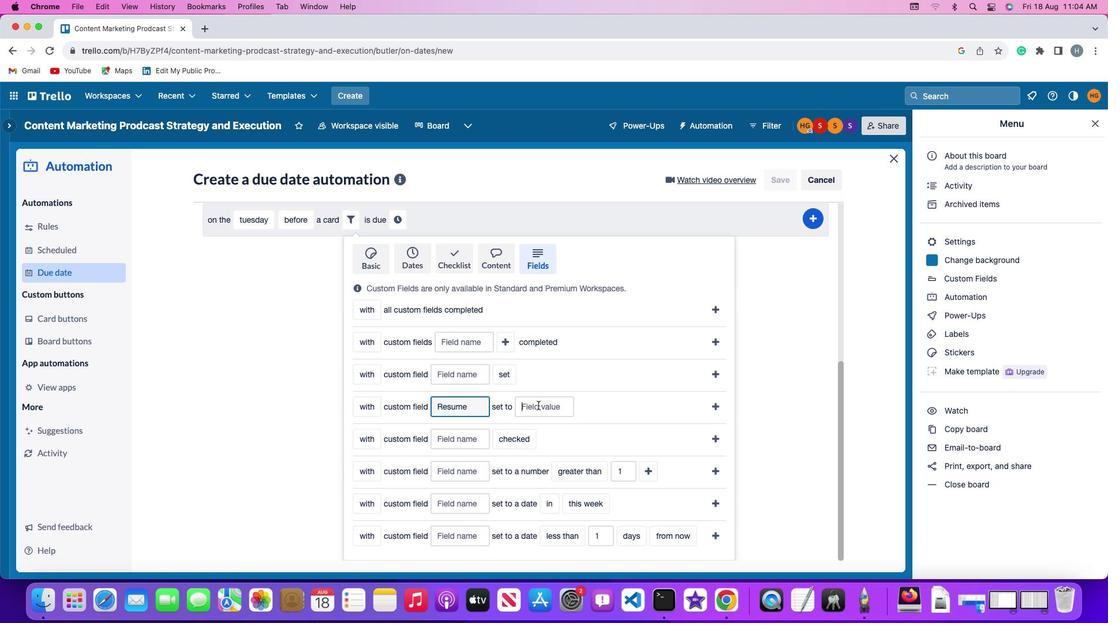 
Action: Mouse pressed left at (537, 405)
Screenshot: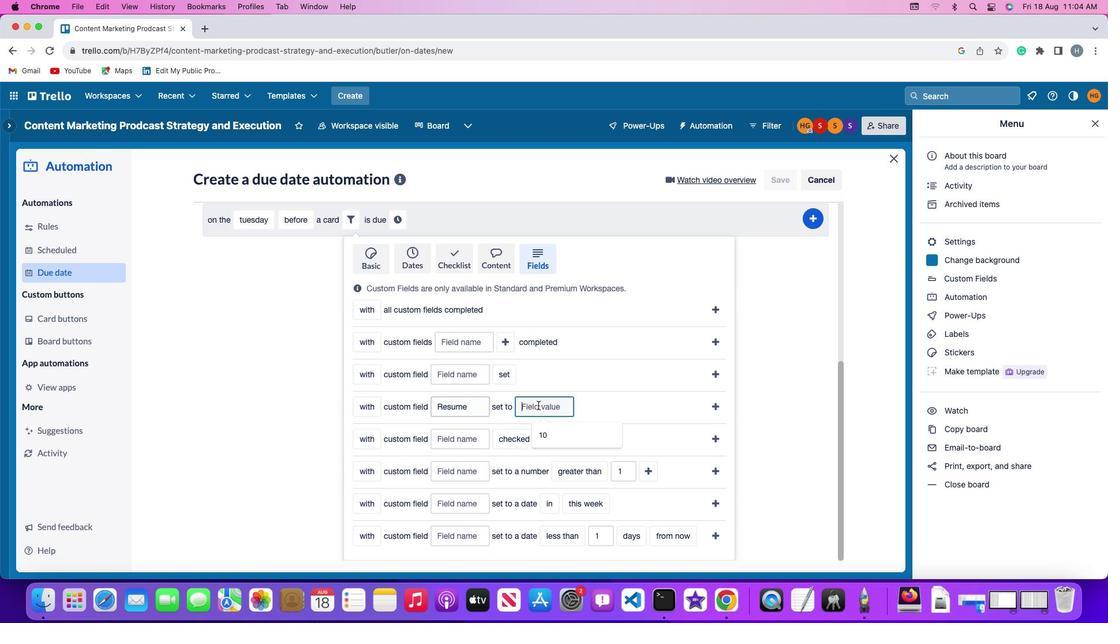 
Action: Mouse moved to (538, 405)
Screenshot: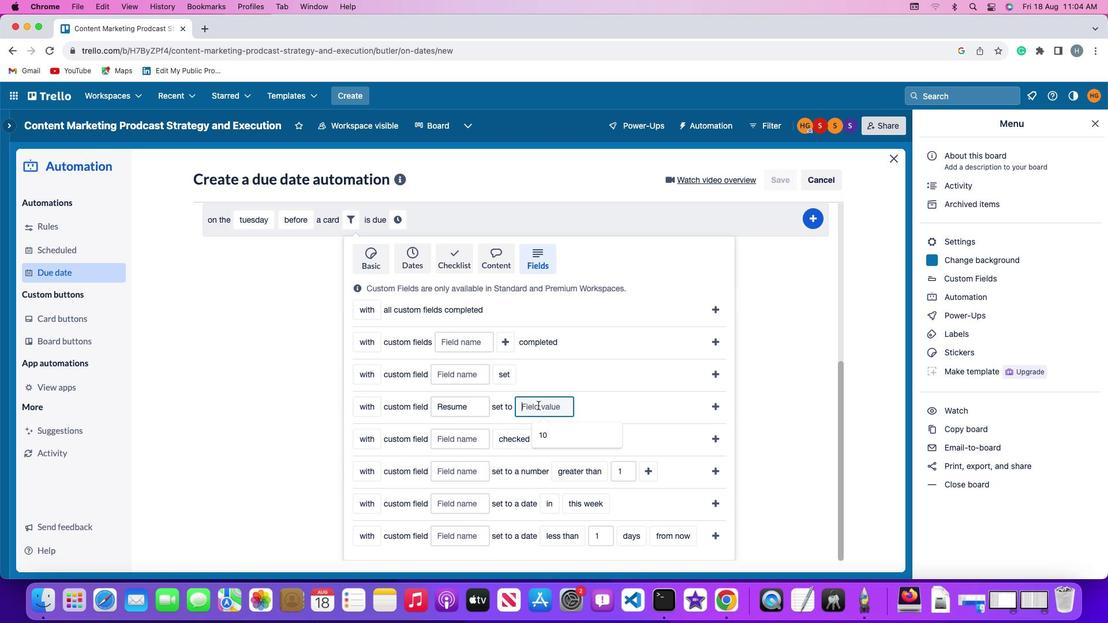 
Action: Key pressed '1'
Screenshot: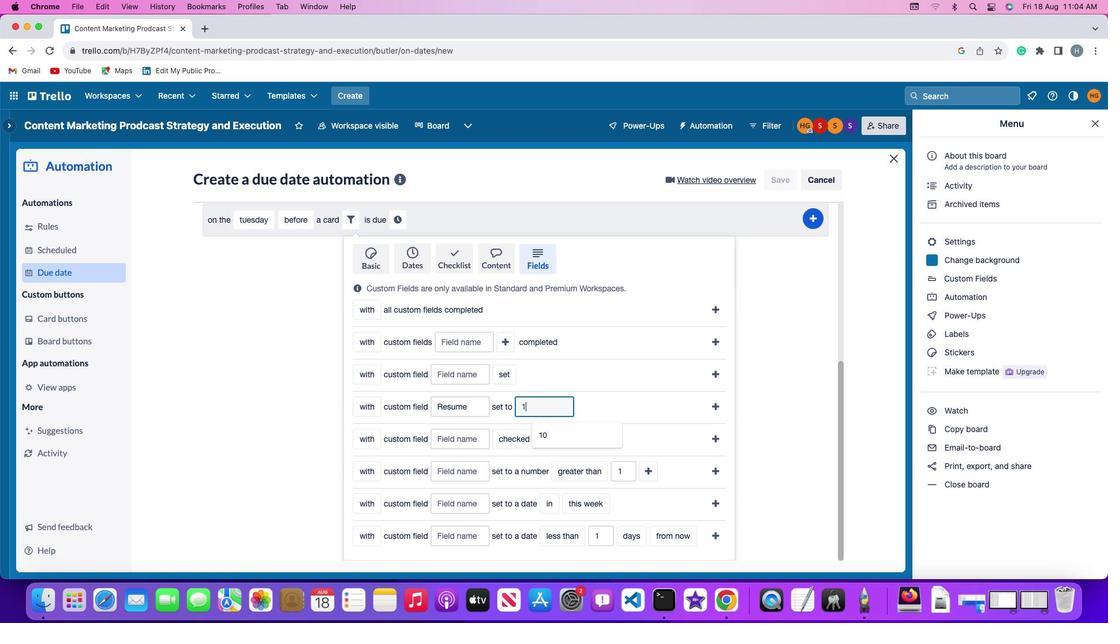 
Action: Mouse moved to (538, 405)
Screenshot: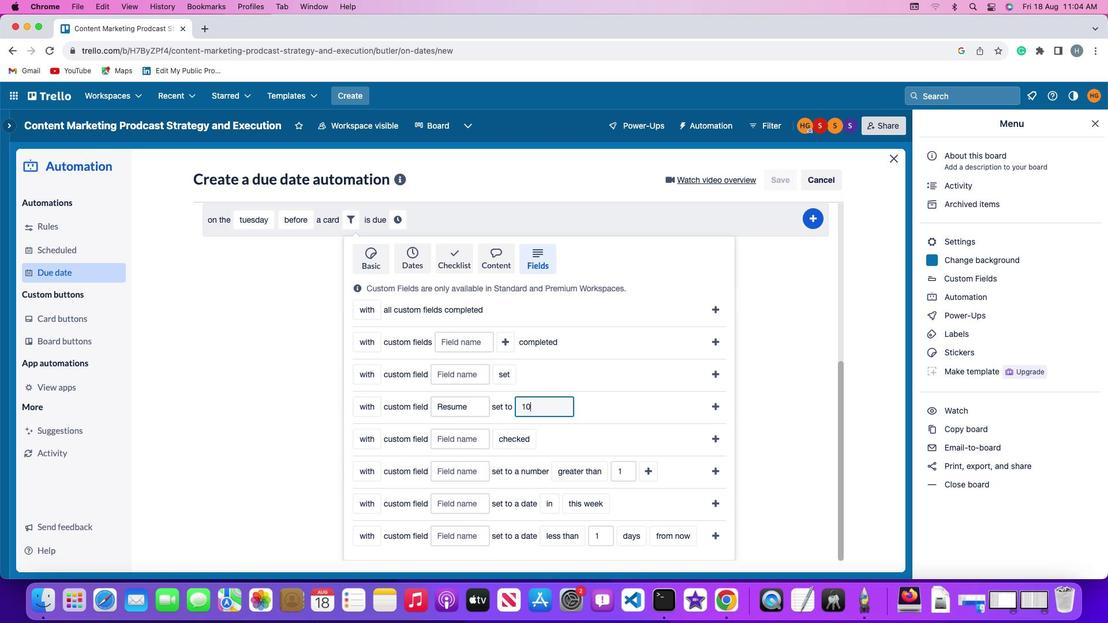 
Action: Key pressed '0'
Screenshot: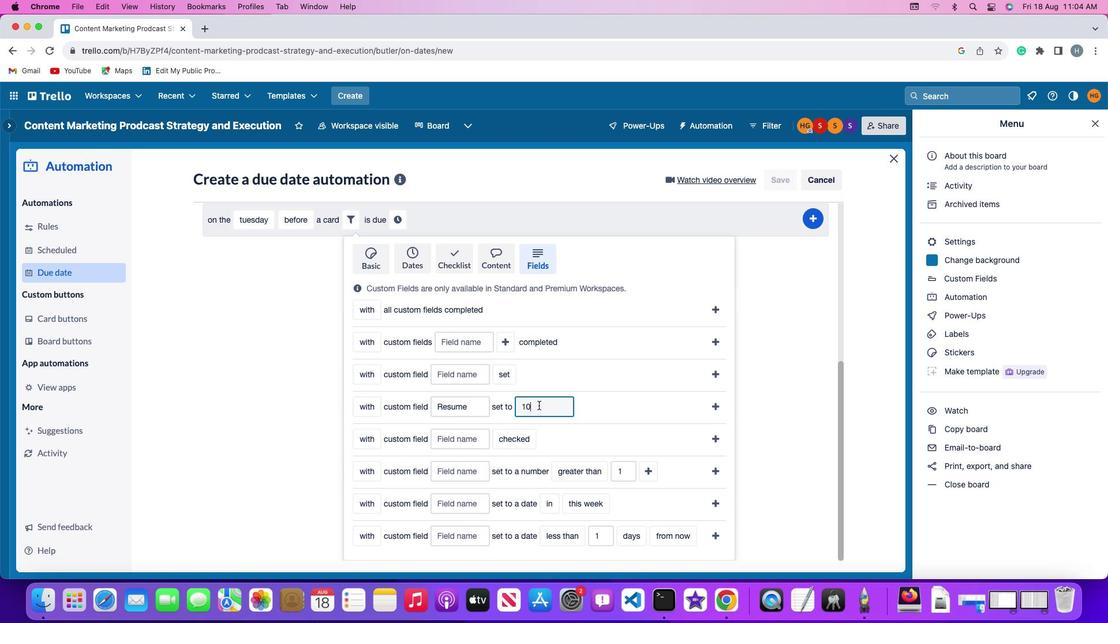 
Action: Mouse moved to (713, 402)
Screenshot: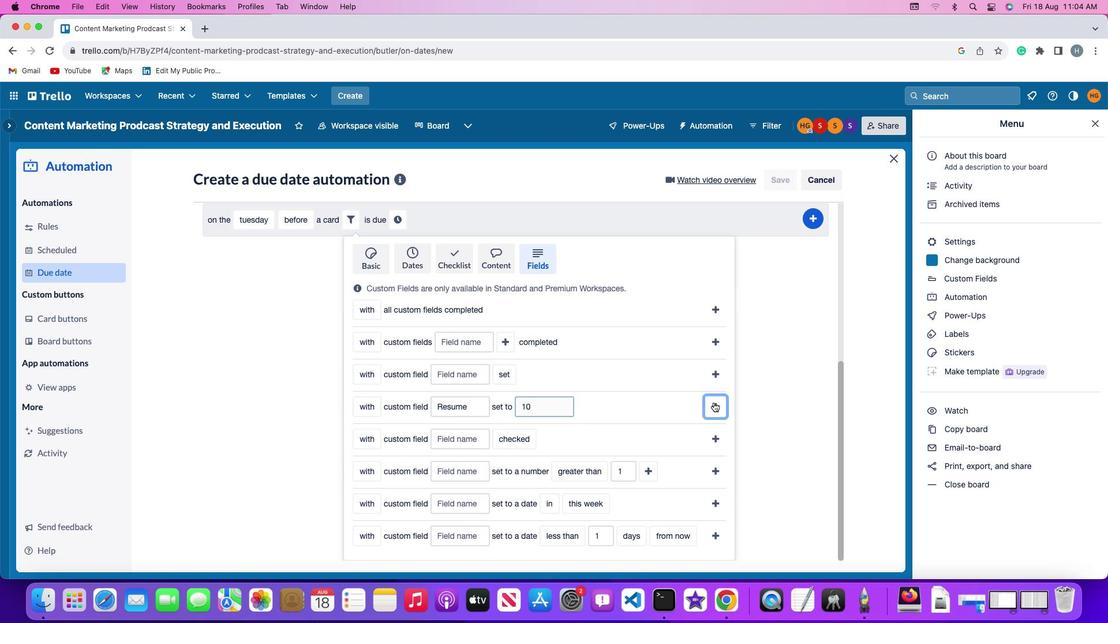 
Action: Mouse pressed left at (713, 402)
Screenshot: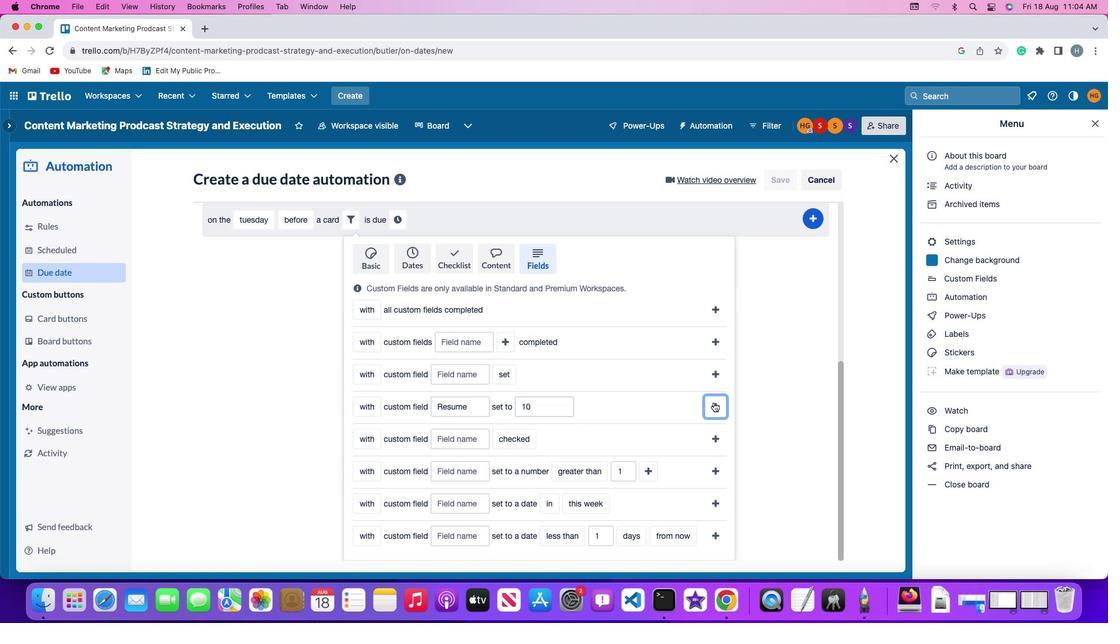 
Action: Mouse moved to (567, 492)
Screenshot: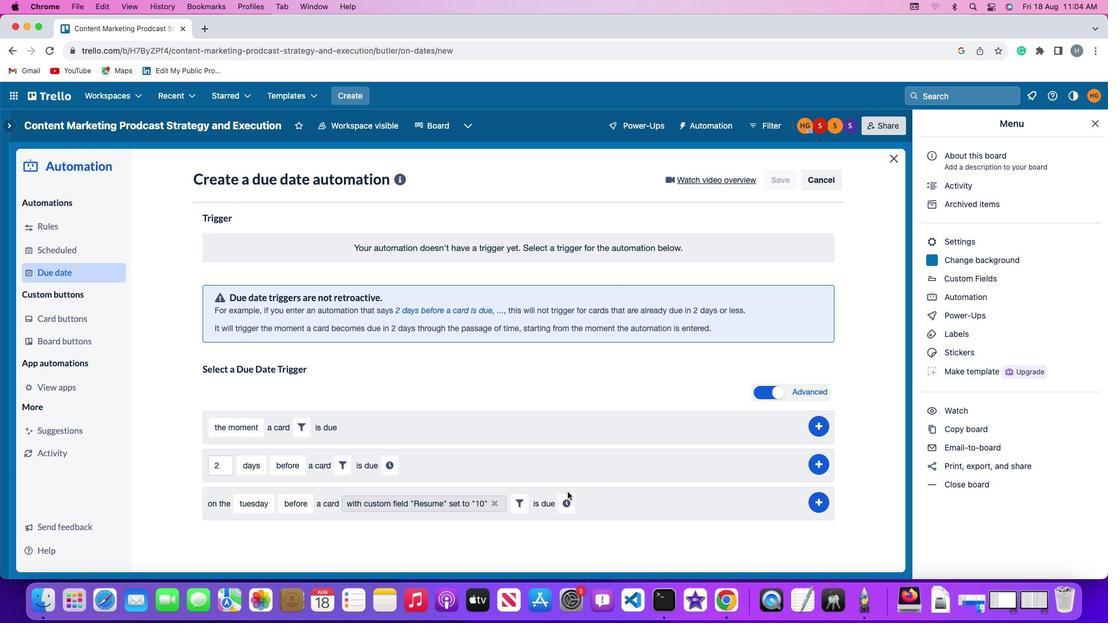 
Action: Mouse pressed left at (567, 492)
Screenshot: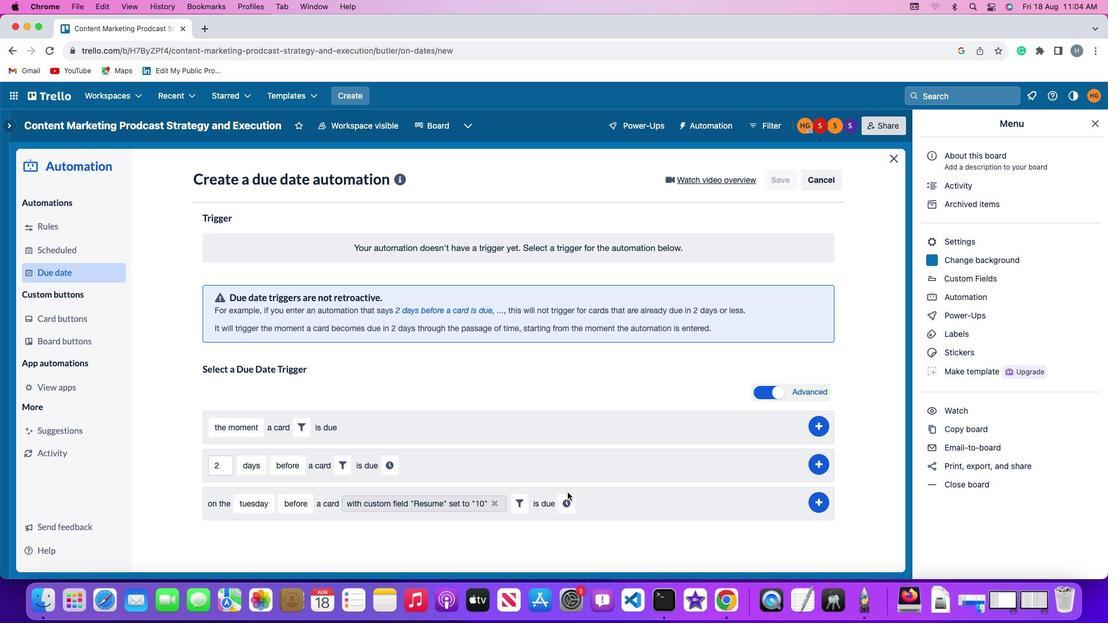 
Action: Mouse moved to (570, 500)
Screenshot: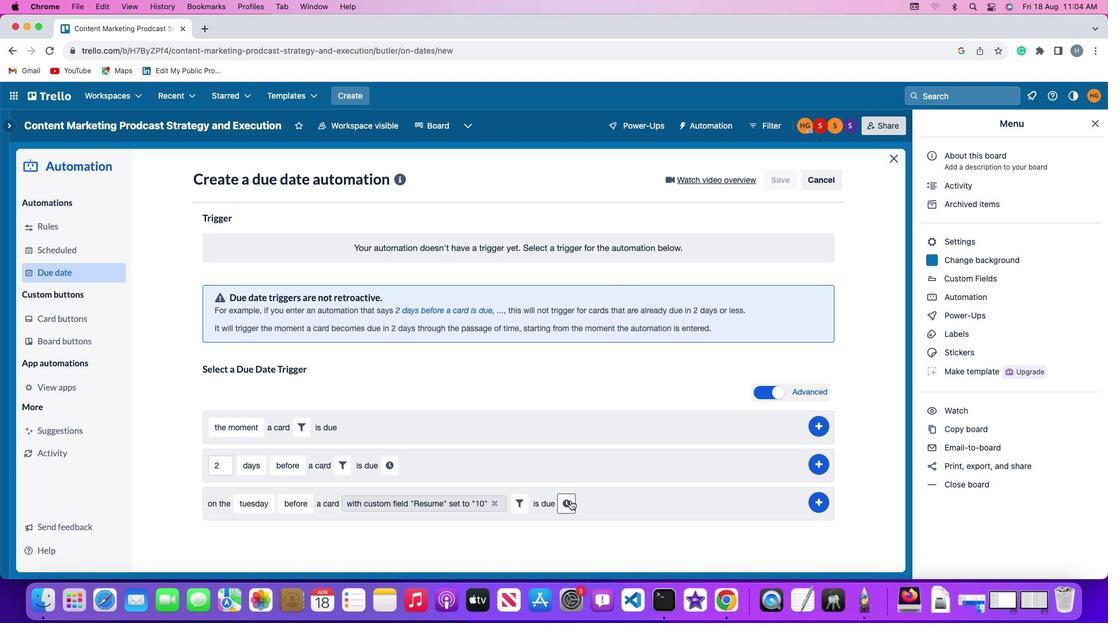
Action: Mouse pressed left at (570, 500)
Screenshot: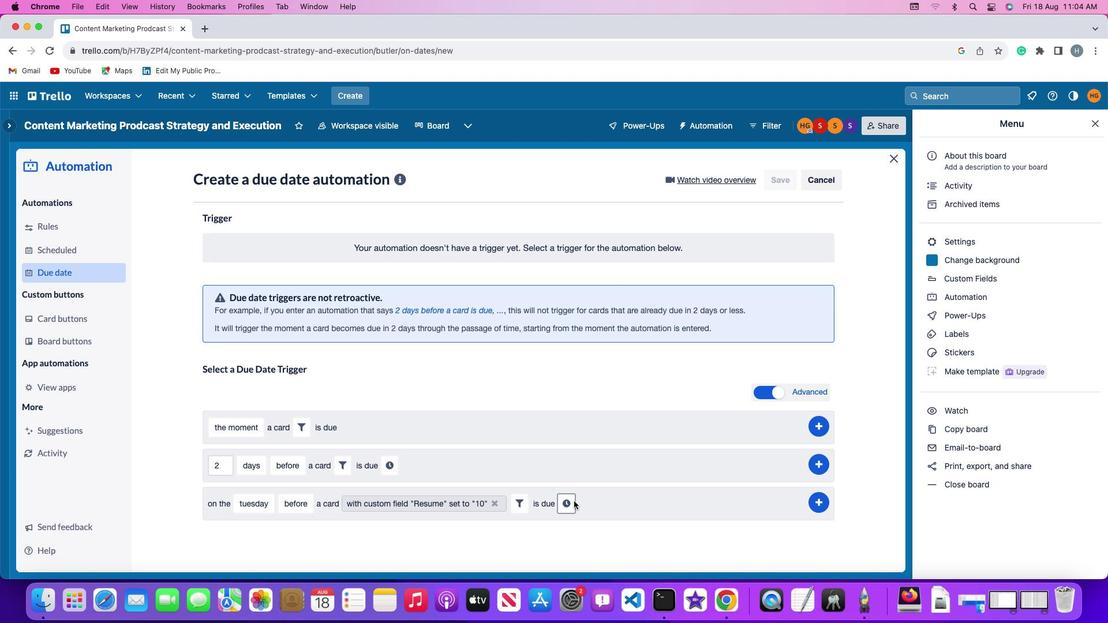 
Action: Mouse moved to (592, 505)
Screenshot: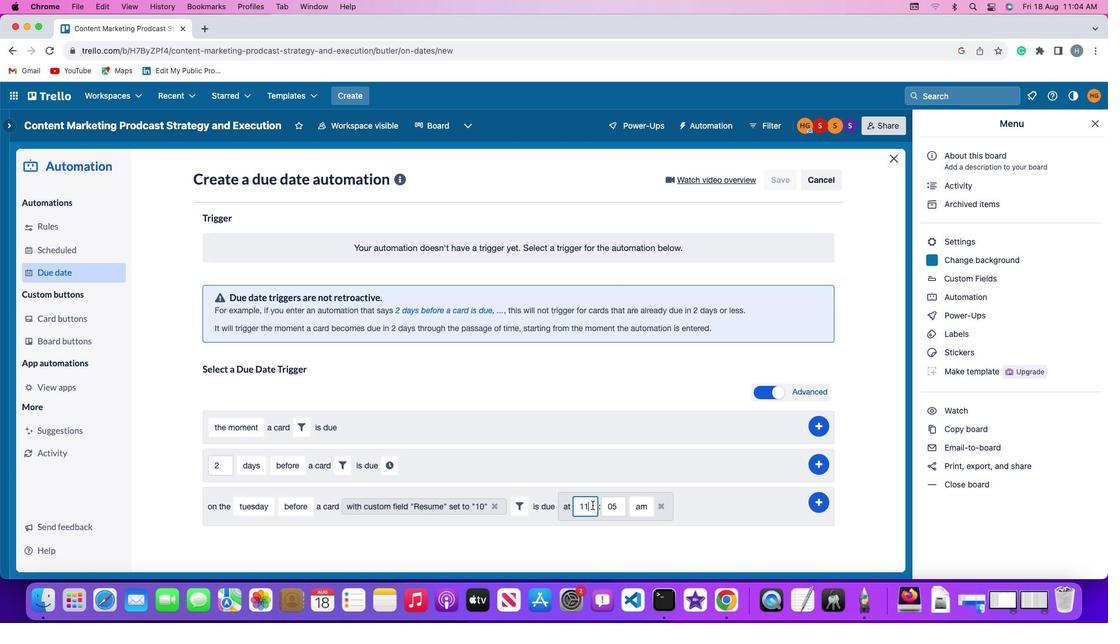
Action: Mouse pressed left at (592, 505)
Screenshot: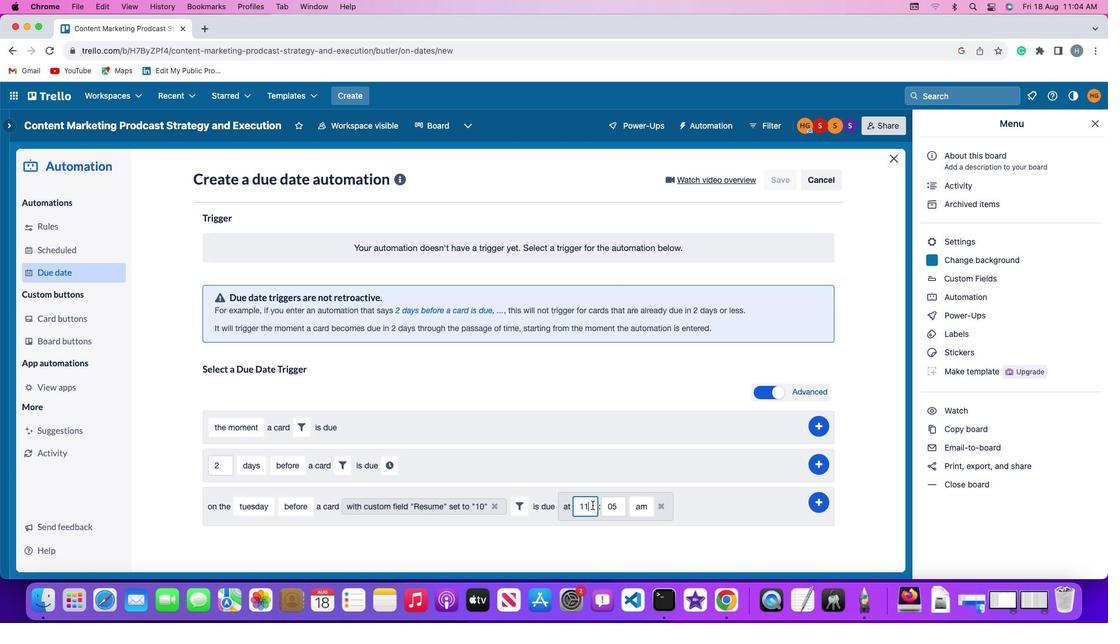 
Action: Mouse moved to (592, 503)
Screenshot: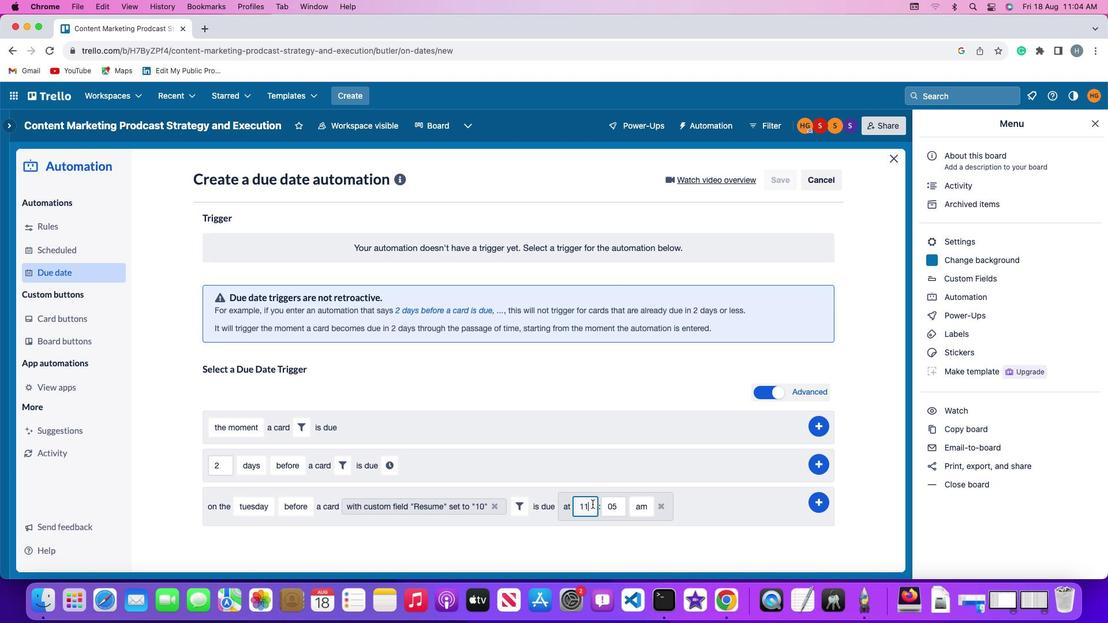 
Action: Key pressed Key.backspace
Screenshot: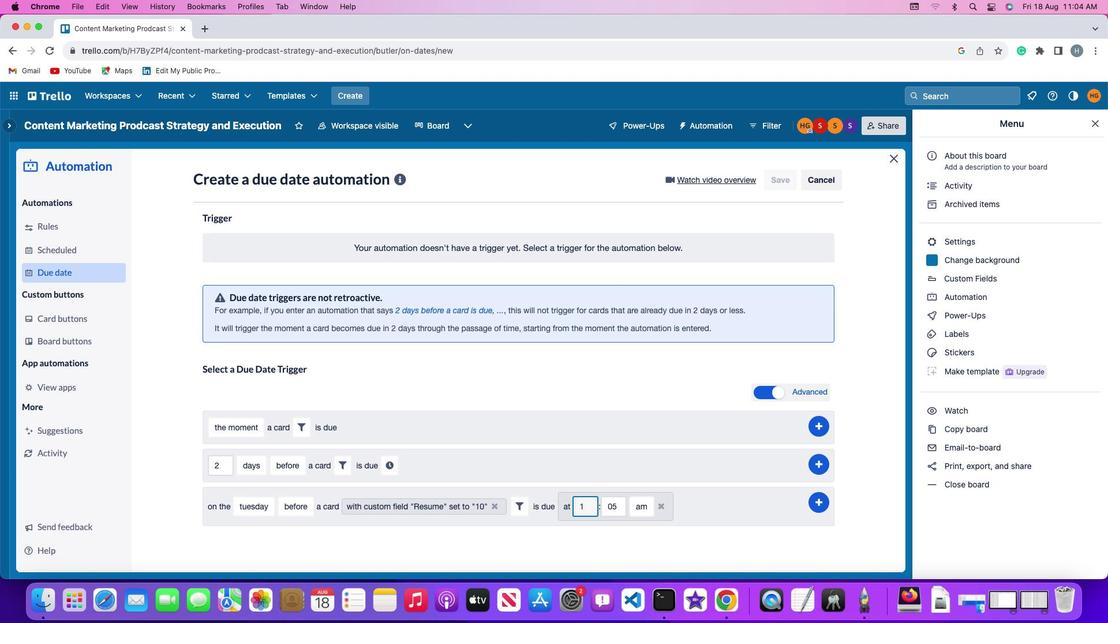 
Action: Mouse moved to (592, 503)
Screenshot: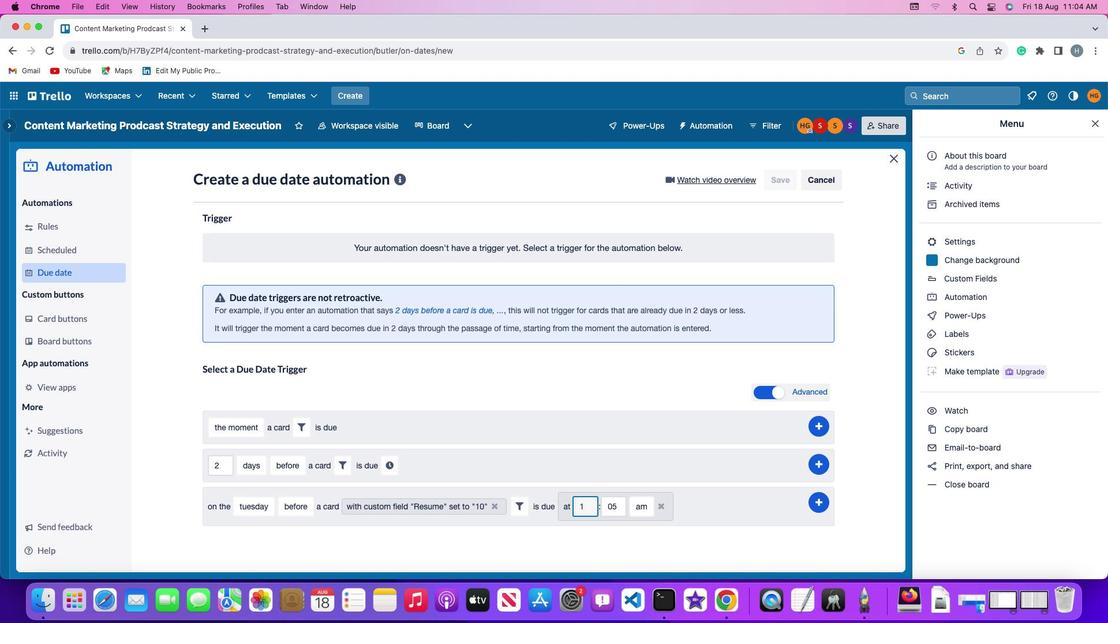 
Action: Key pressed '1'
Screenshot: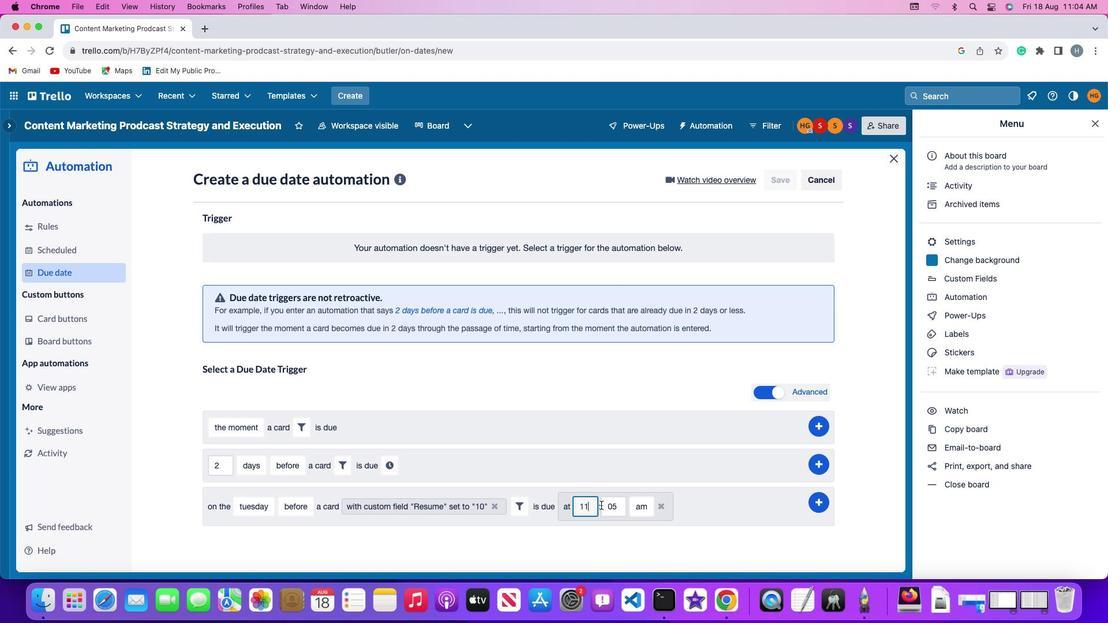 
Action: Mouse moved to (619, 503)
Screenshot: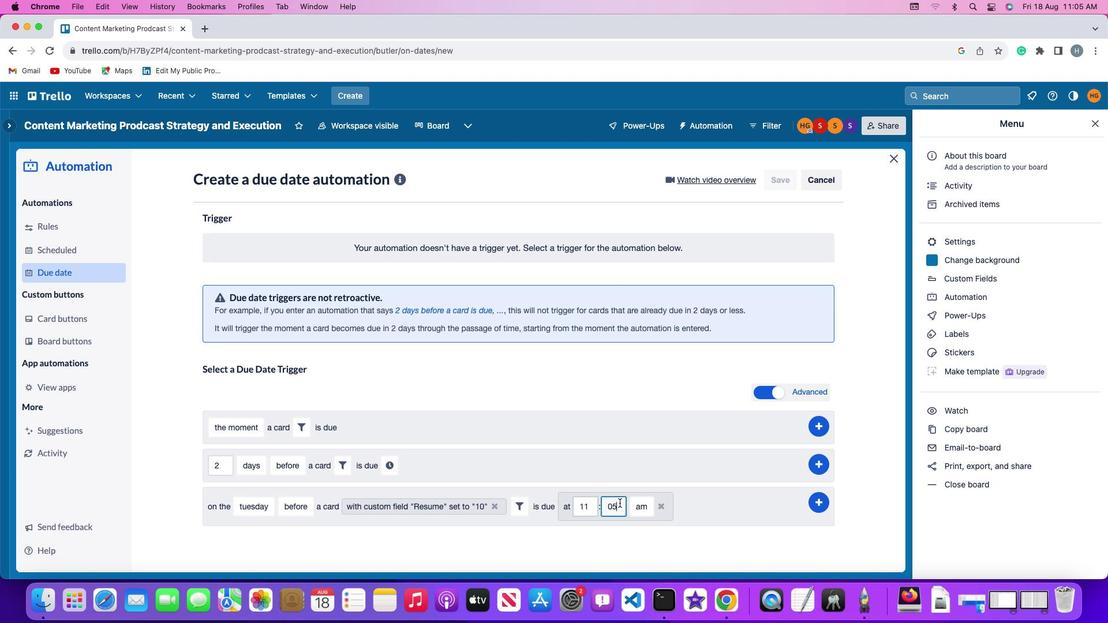 
Action: Mouse pressed left at (619, 503)
Screenshot: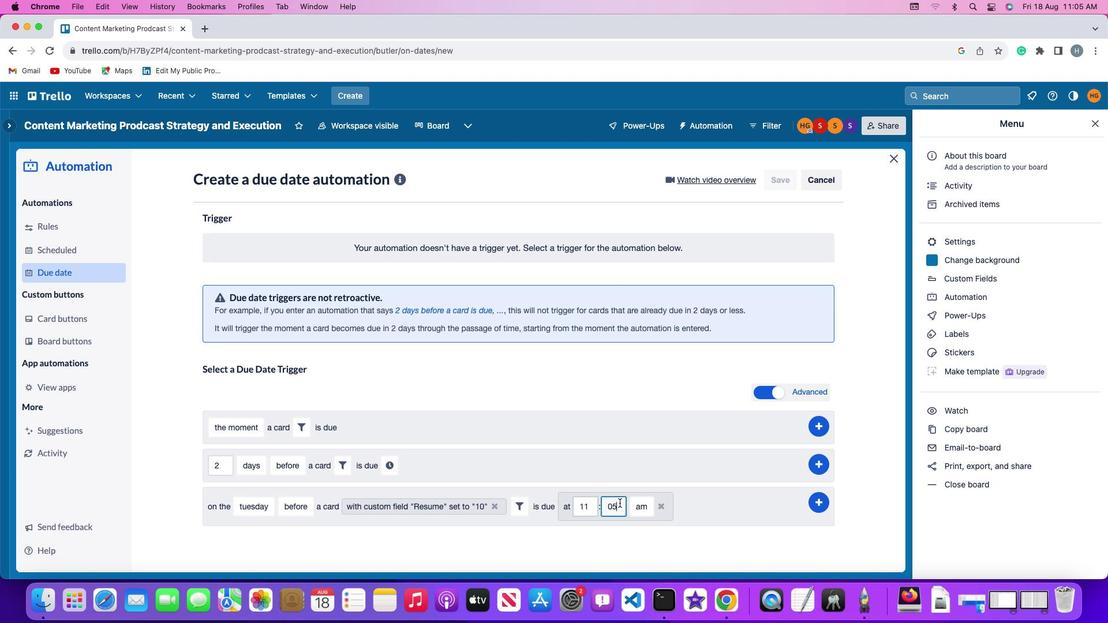 
Action: Mouse moved to (620, 503)
Screenshot: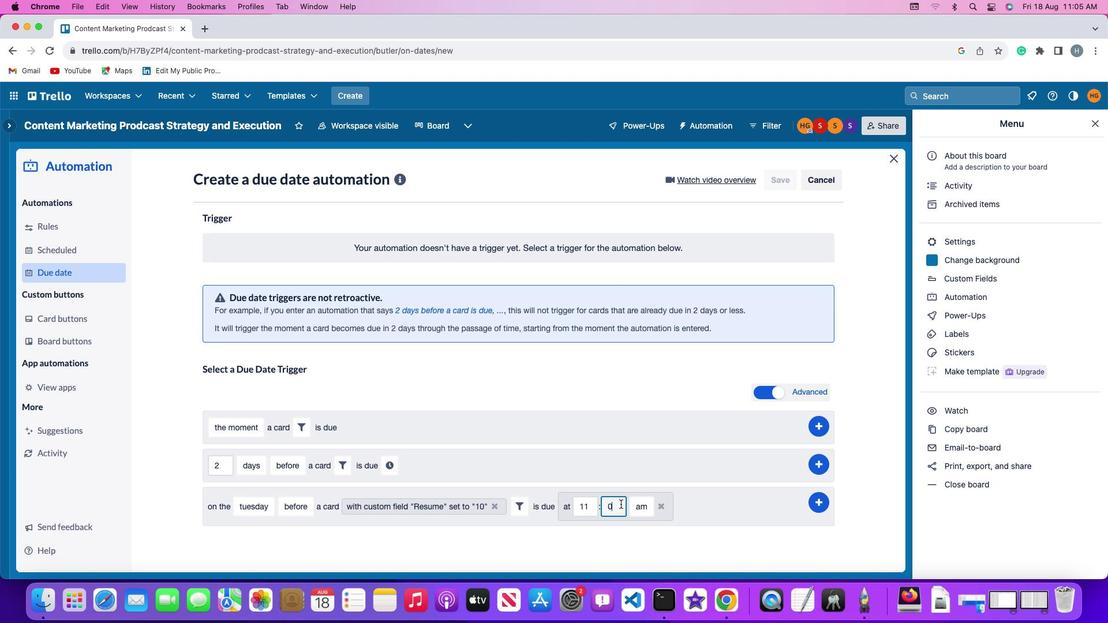 
Action: Key pressed Key.backspace
Screenshot: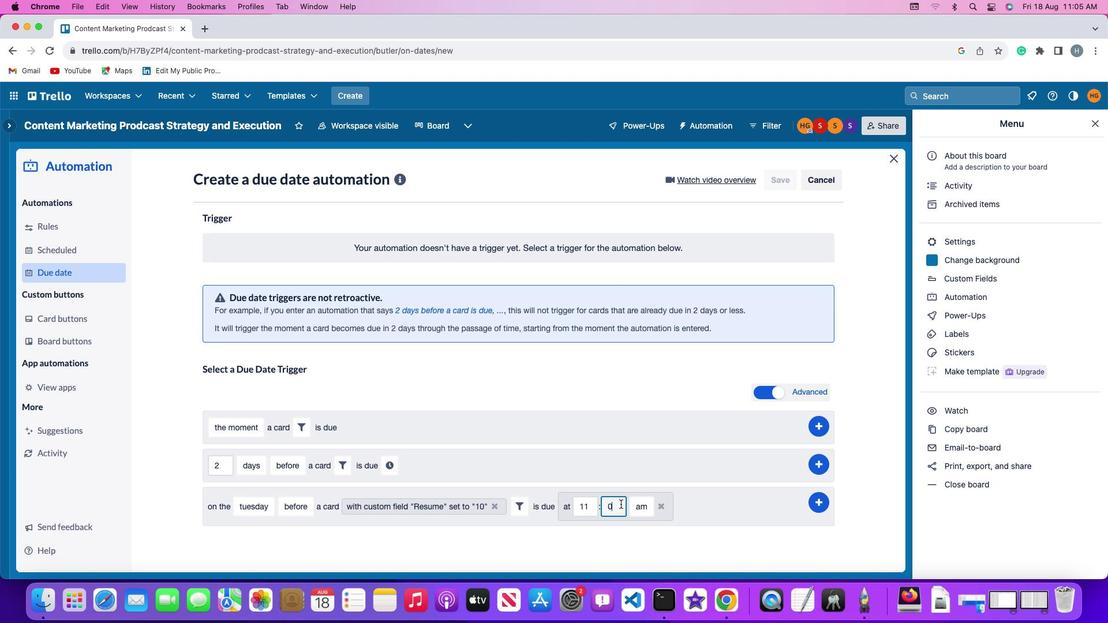 
Action: Mouse moved to (620, 503)
Screenshot: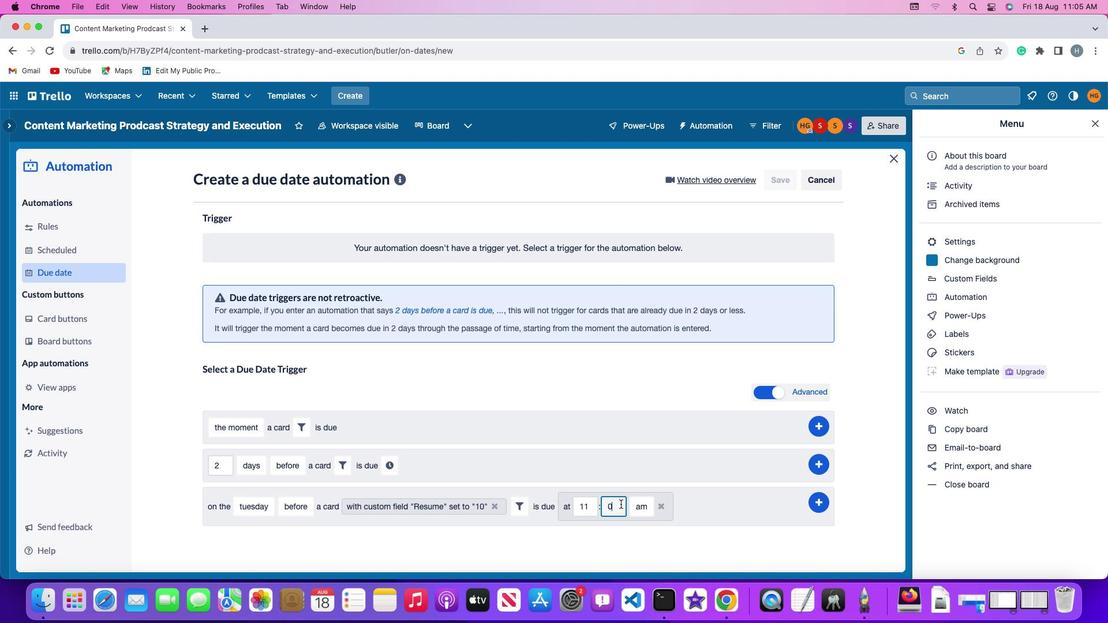 
Action: Key pressed '0'
Screenshot: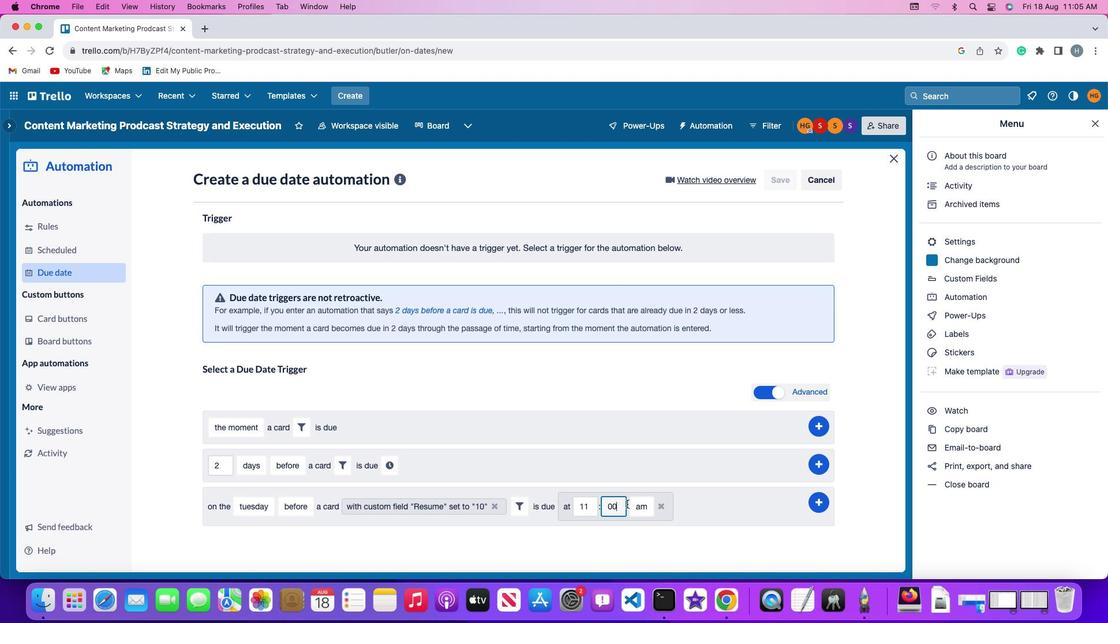 
Action: Mouse moved to (637, 504)
Screenshot: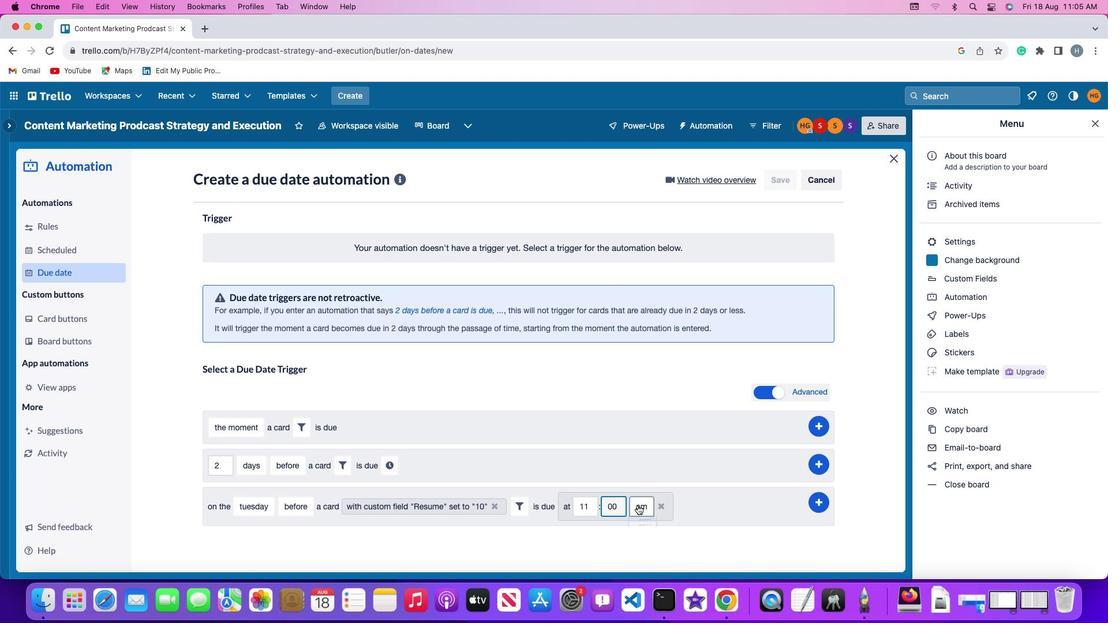 
Action: Mouse pressed left at (637, 504)
Screenshot: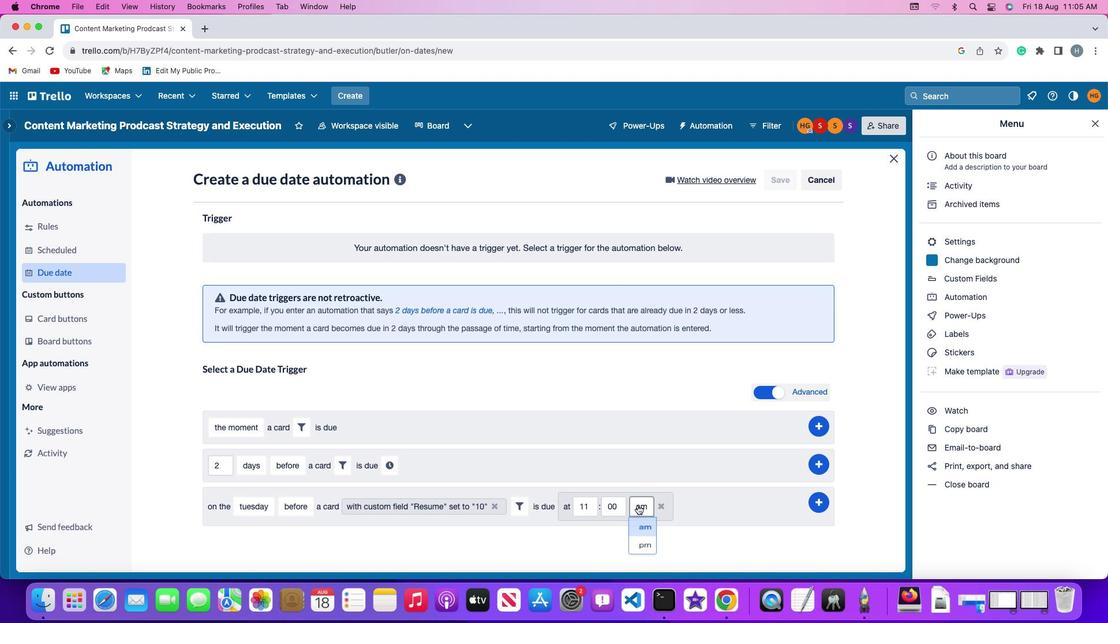 
Action: Mouse moved to (639, 527)
Screenshot: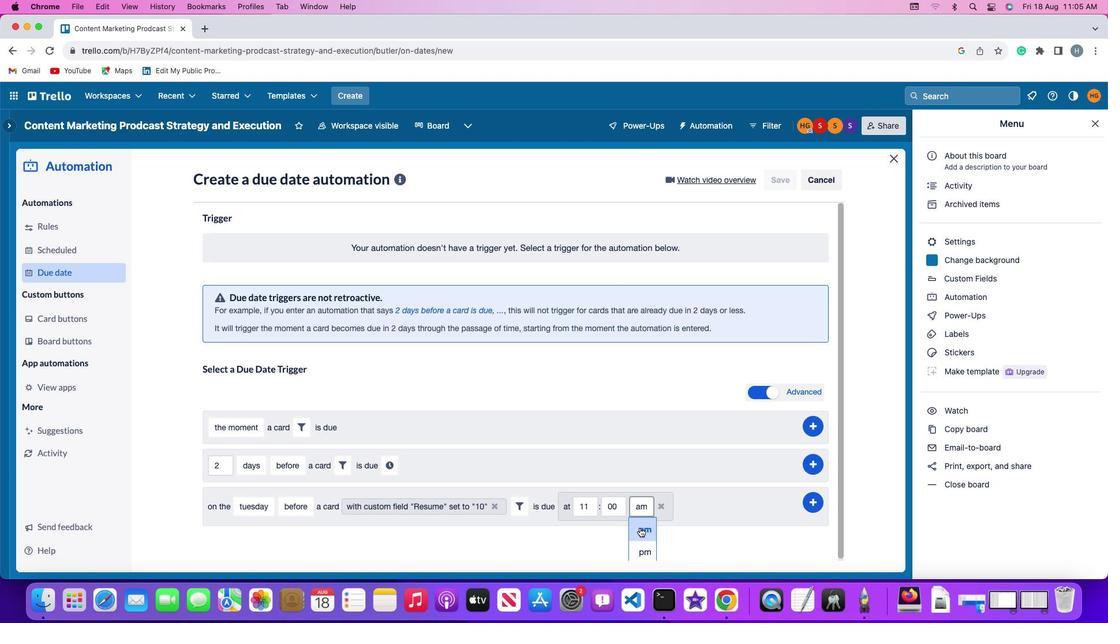 
Action: Mouse pressed left at (639, 527)
Screenshot: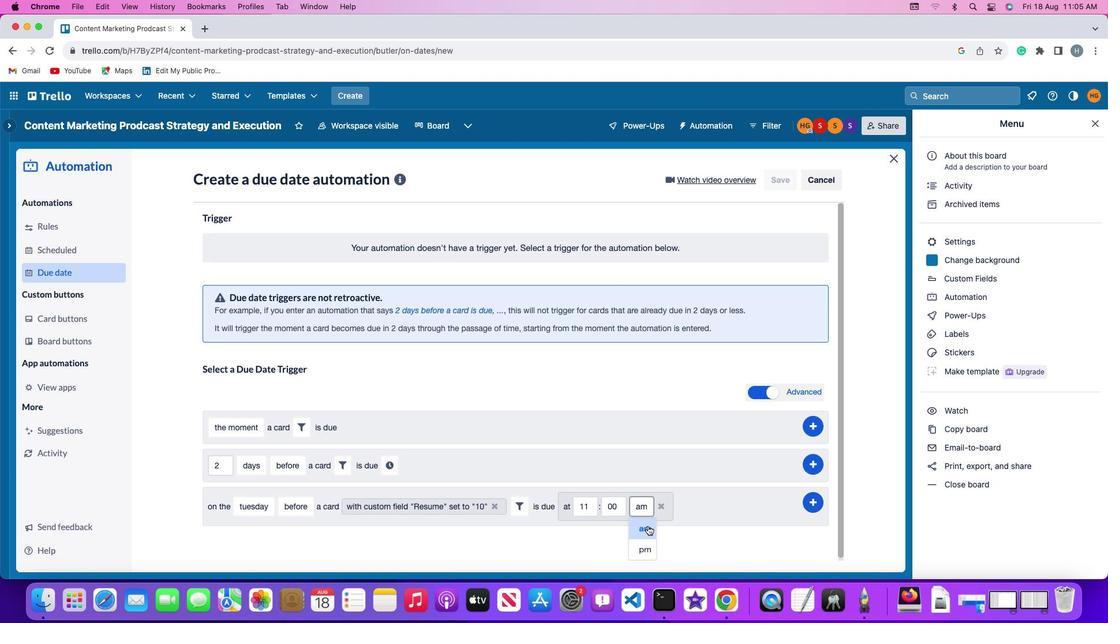 
Action: Mouse moved to (818, 499)
Screenshot: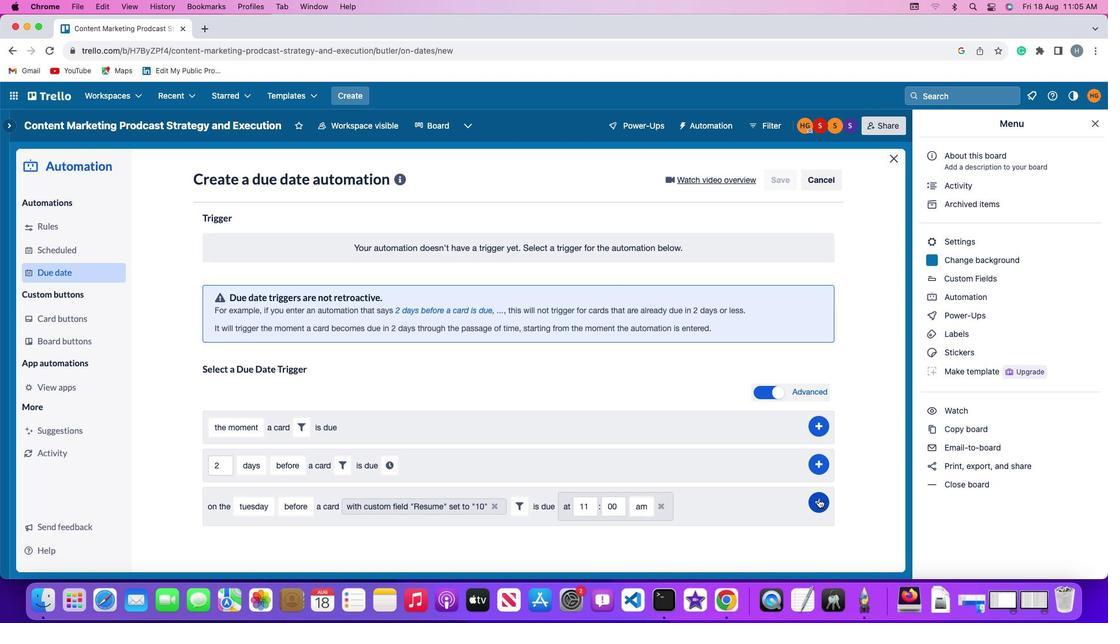 
Action: Mouse pressed left at (818, 499)
Screenshot: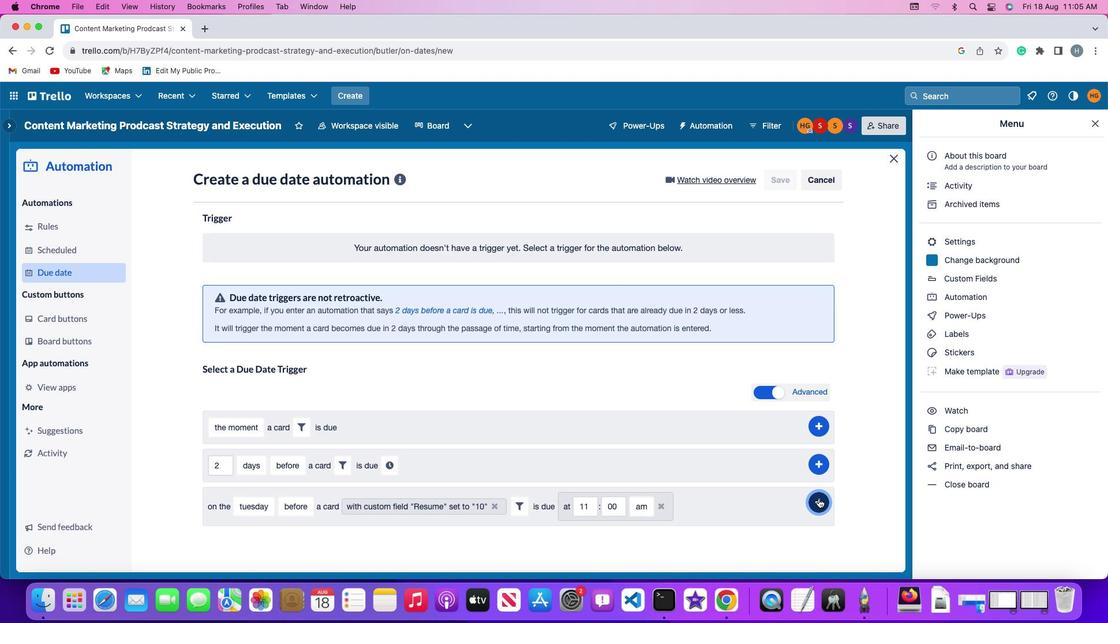 
Action: Mouse moved to (886, 372)
Screenshot: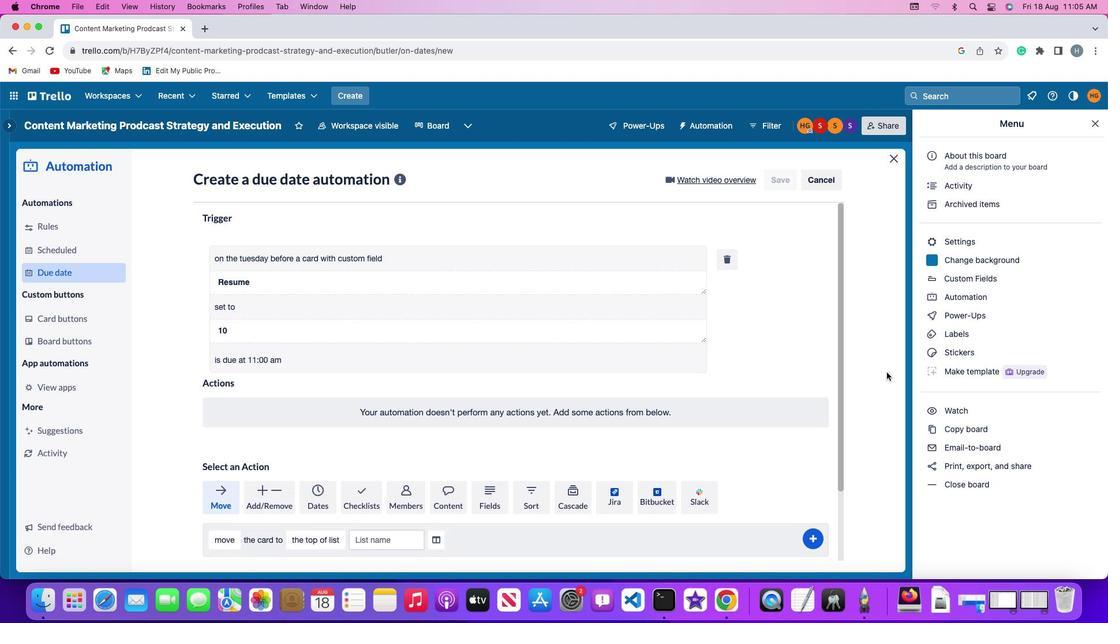 
